 Task: Check the sale-to-list ratio of common area in the last 5 years.
Action: Mouse moved to (1085, 235)
Screenshot: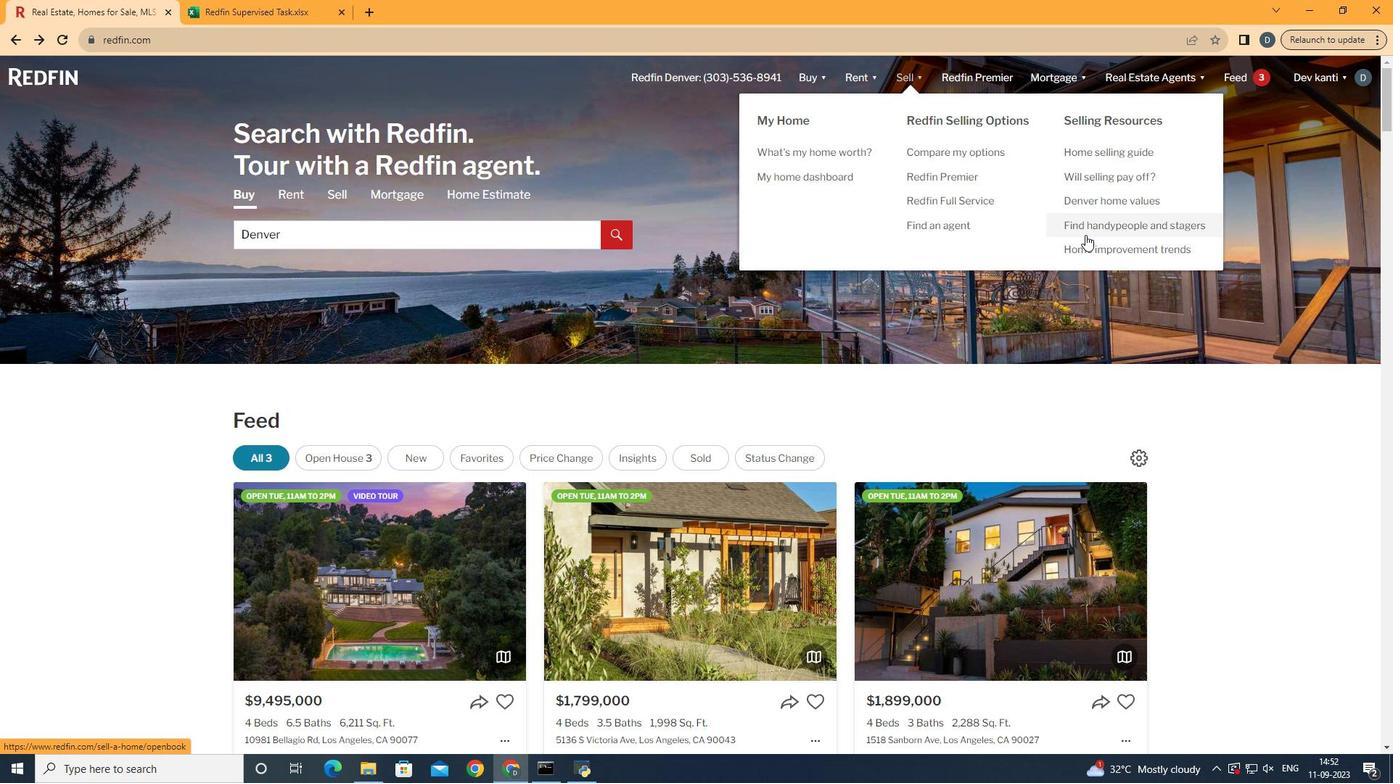 
Action: Mouse pressed left at (1085, 235)
Screenshot: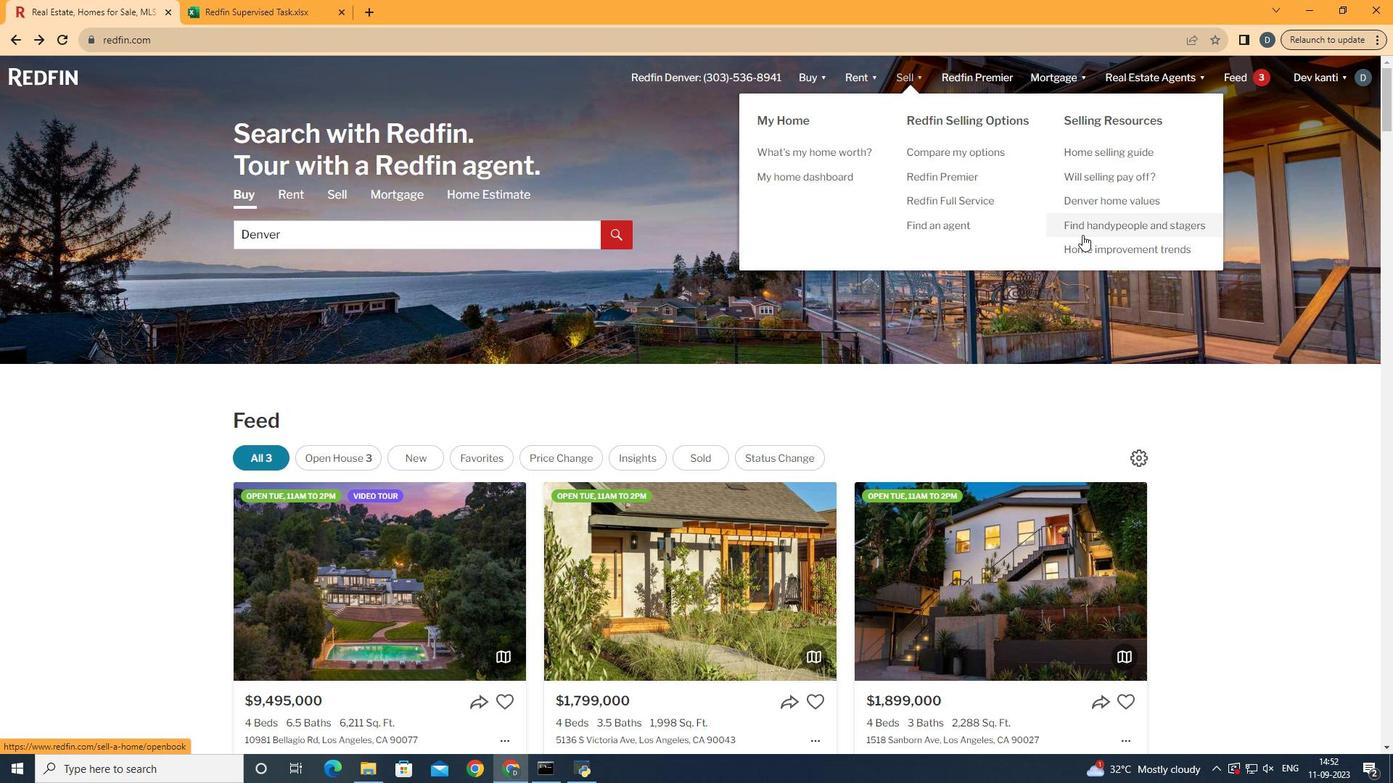 
Action: Mouse moved to (1095, 250)
Screenshot: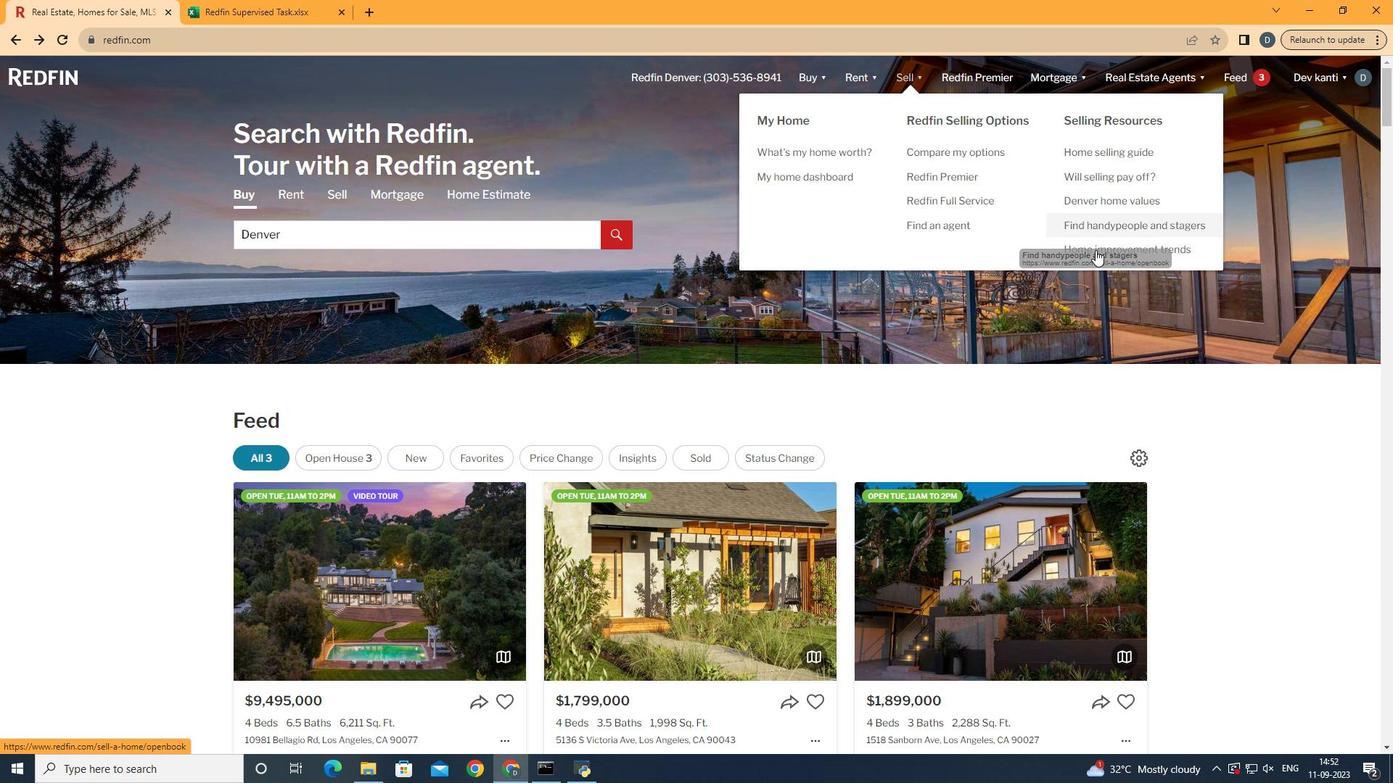
Action: Mouse pressed left at (1095, 250)
Screenshot: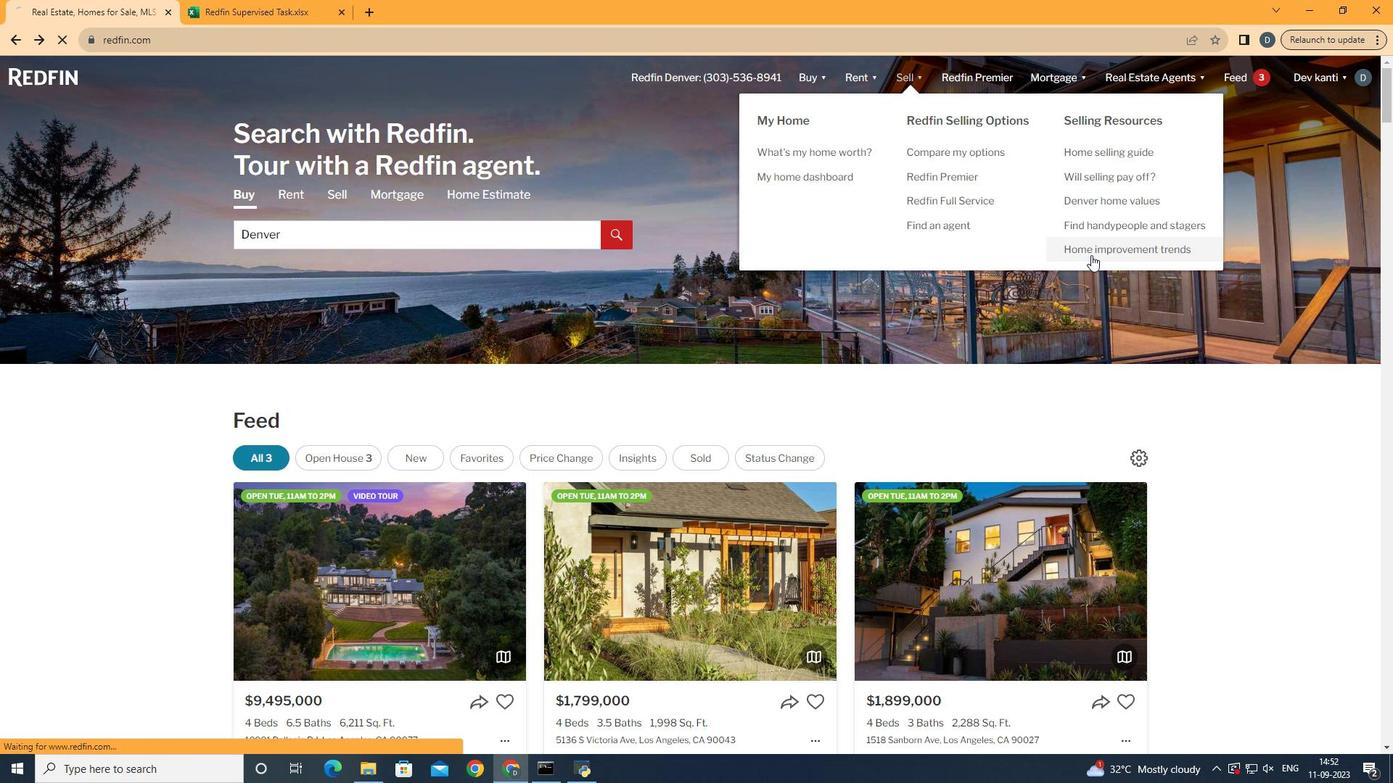 
Action: Mouse moved to (372, 284)
Screenshot: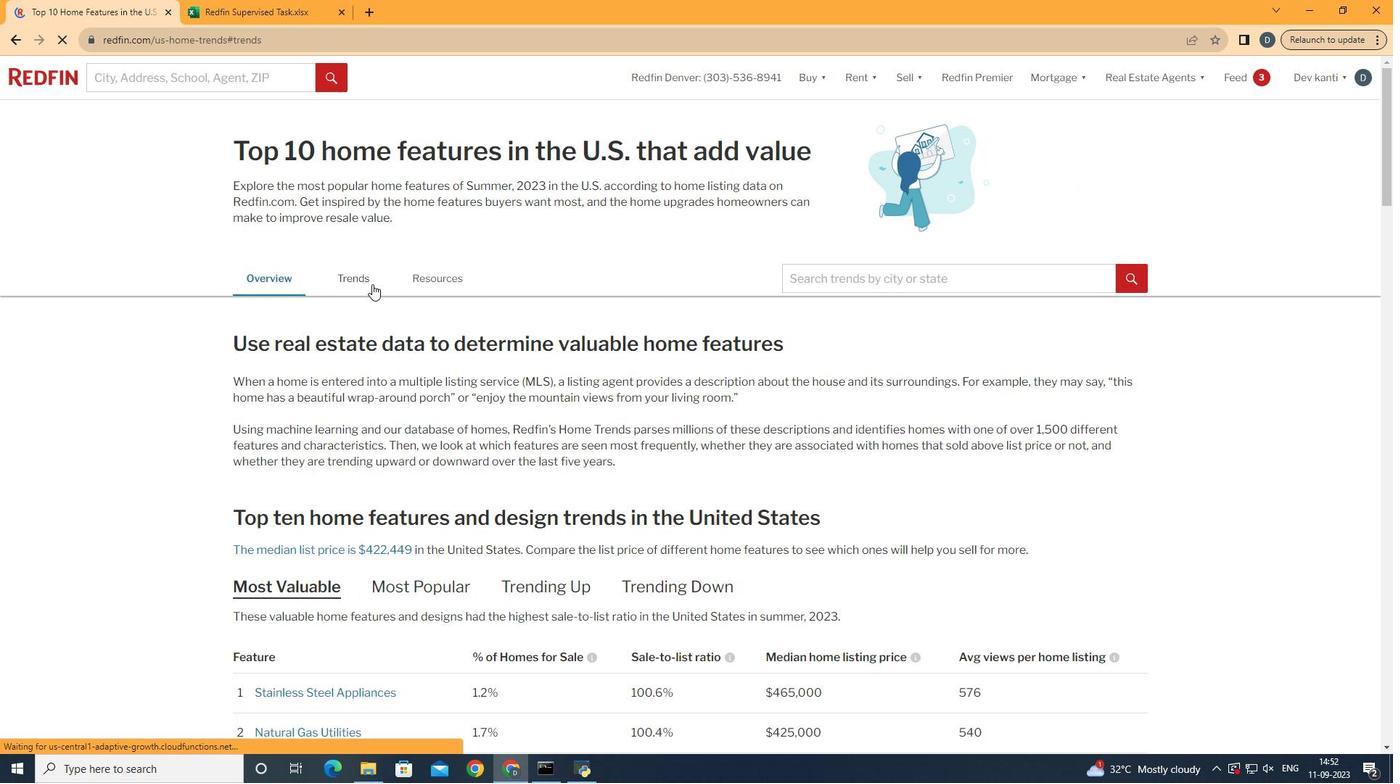 
Action: Mouse pressed left at (372, 284)
Screenshot: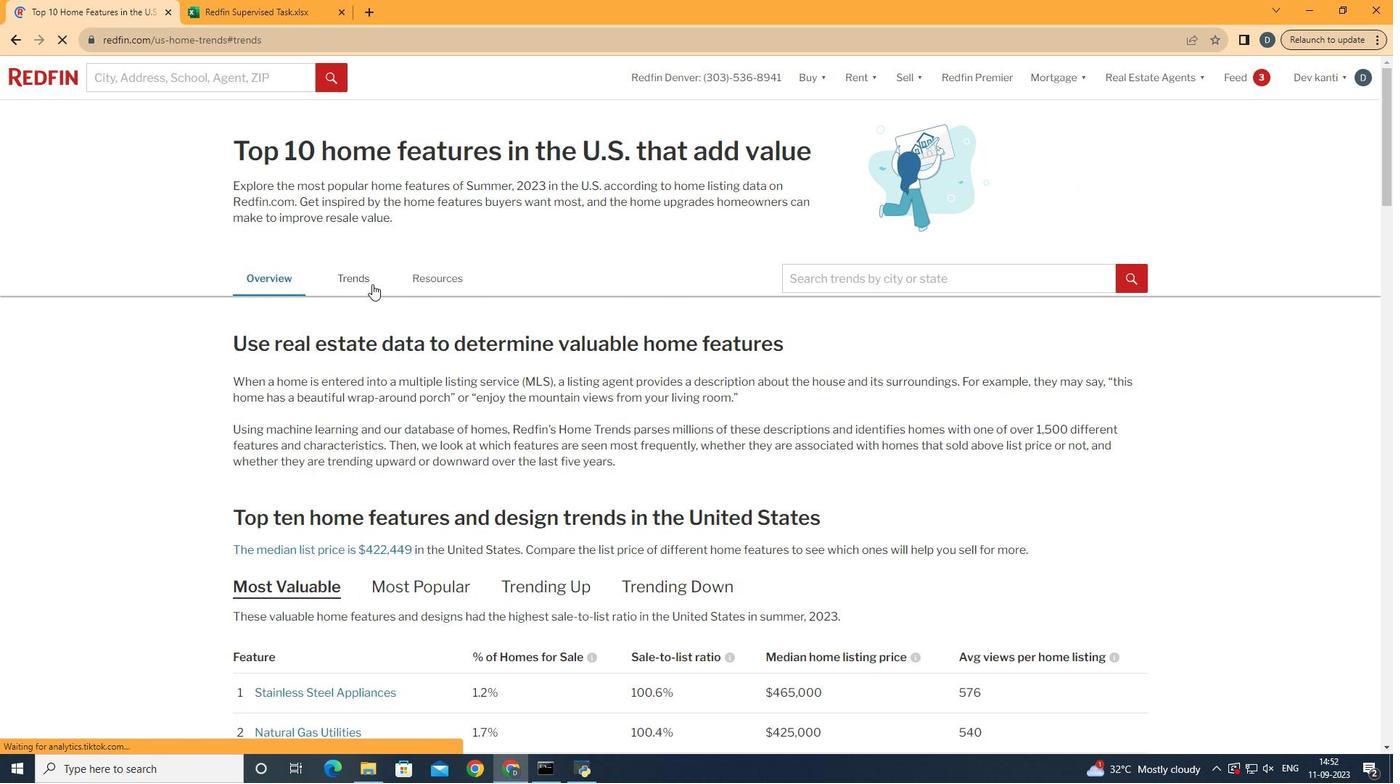 
Action: Mouse moved to (608, 388)
Screenshot: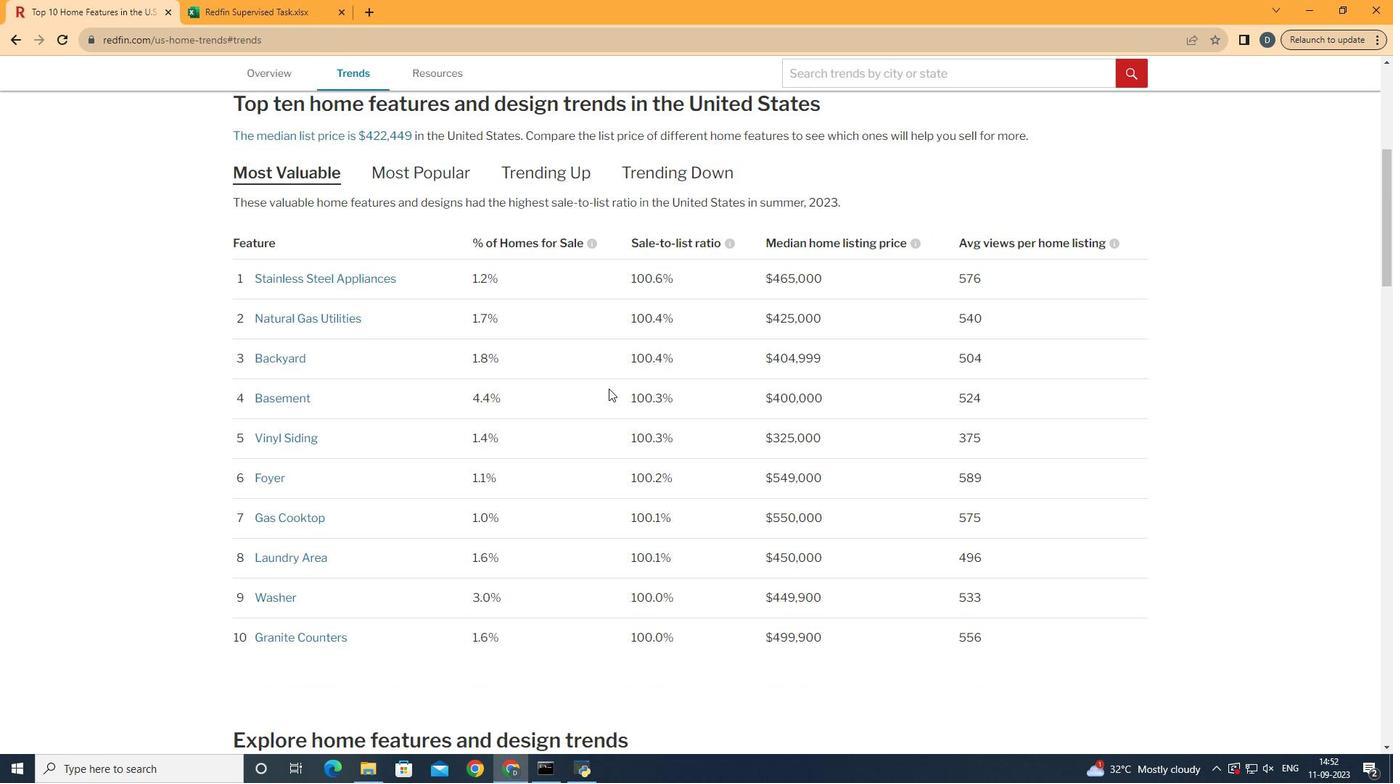 
Action: Mouse scrolled (608, 388) with delta (0, 0)
Screenshot: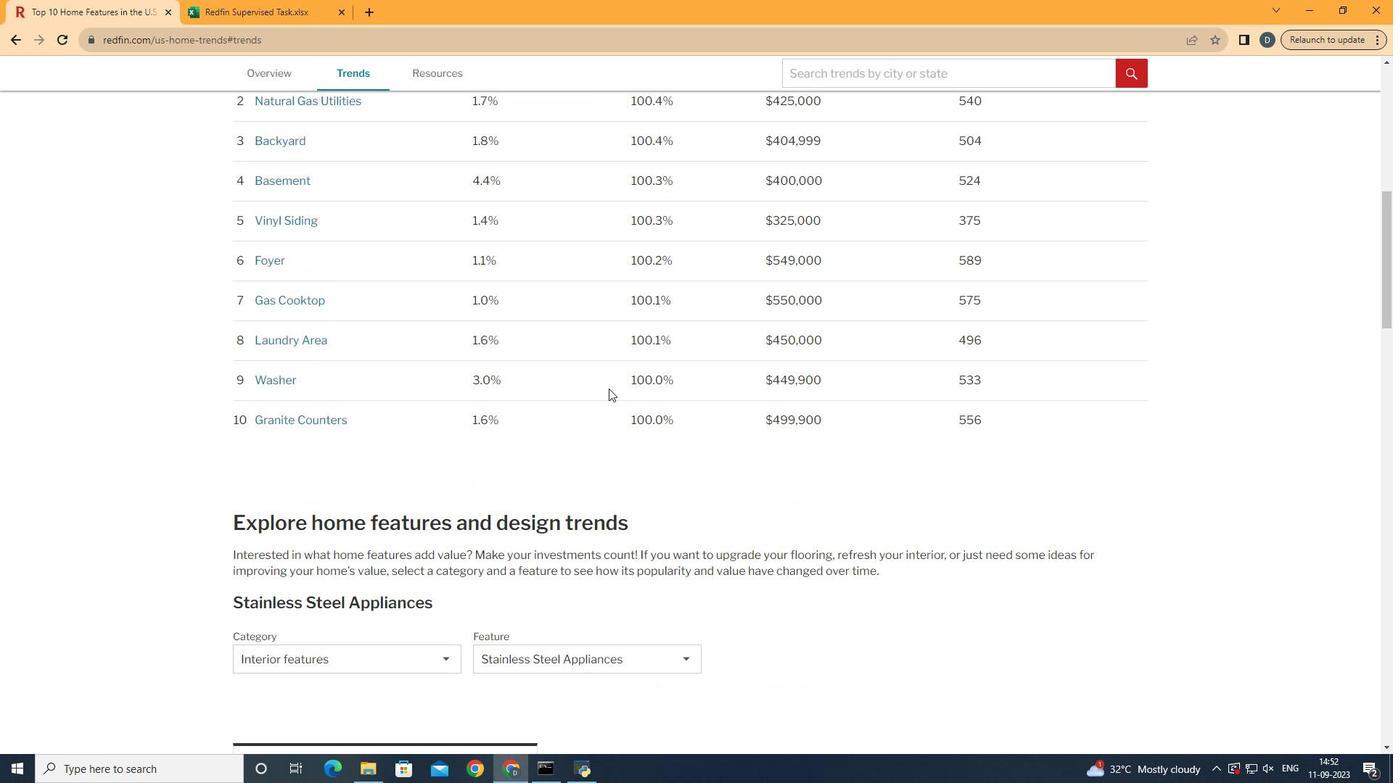 
Action: Mouse scrolled (608, 388) with delta (0, 0)
Screenshot: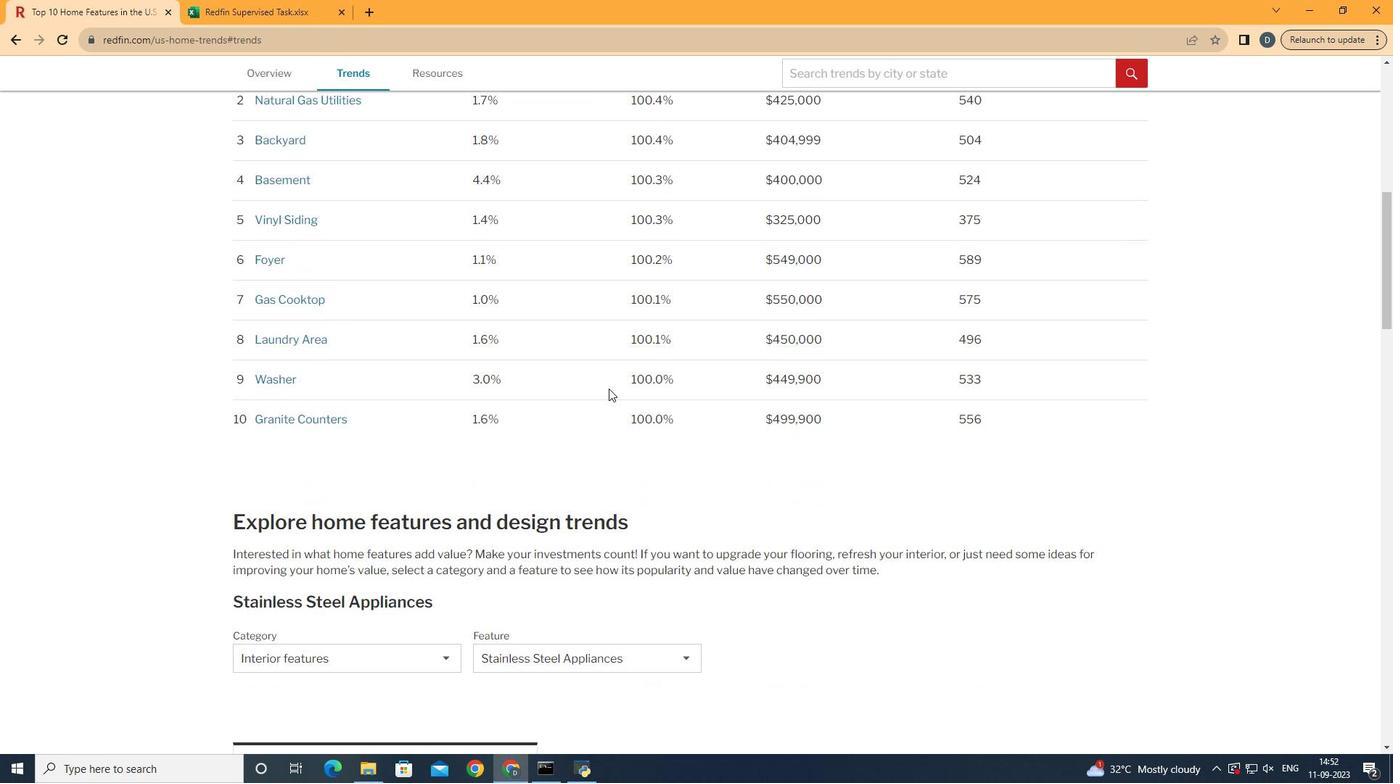 
Action: Mouse scrolled (608, 388) with delta (0, 0)
Screenshot: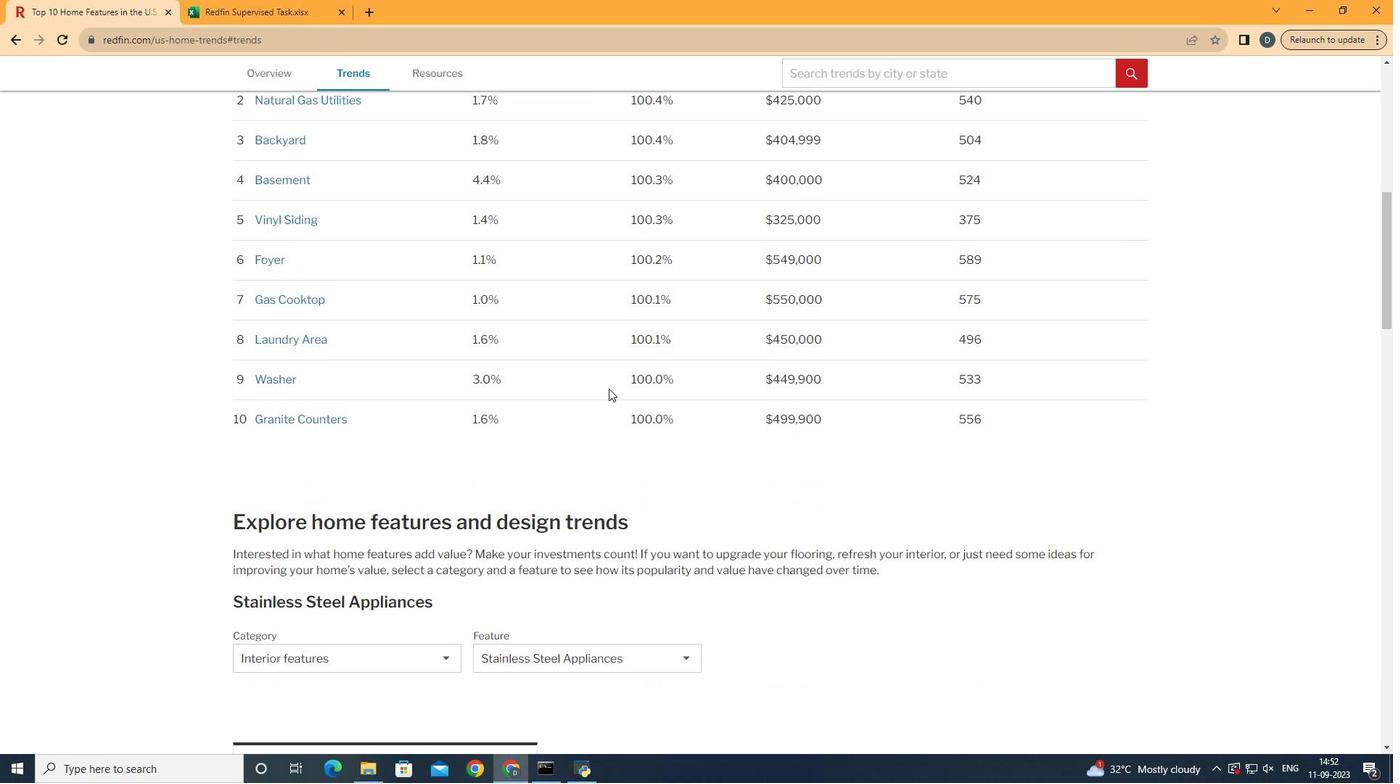 
Action: Mouse scrolled (608, 388) with delta (0, 0)
Screenshot: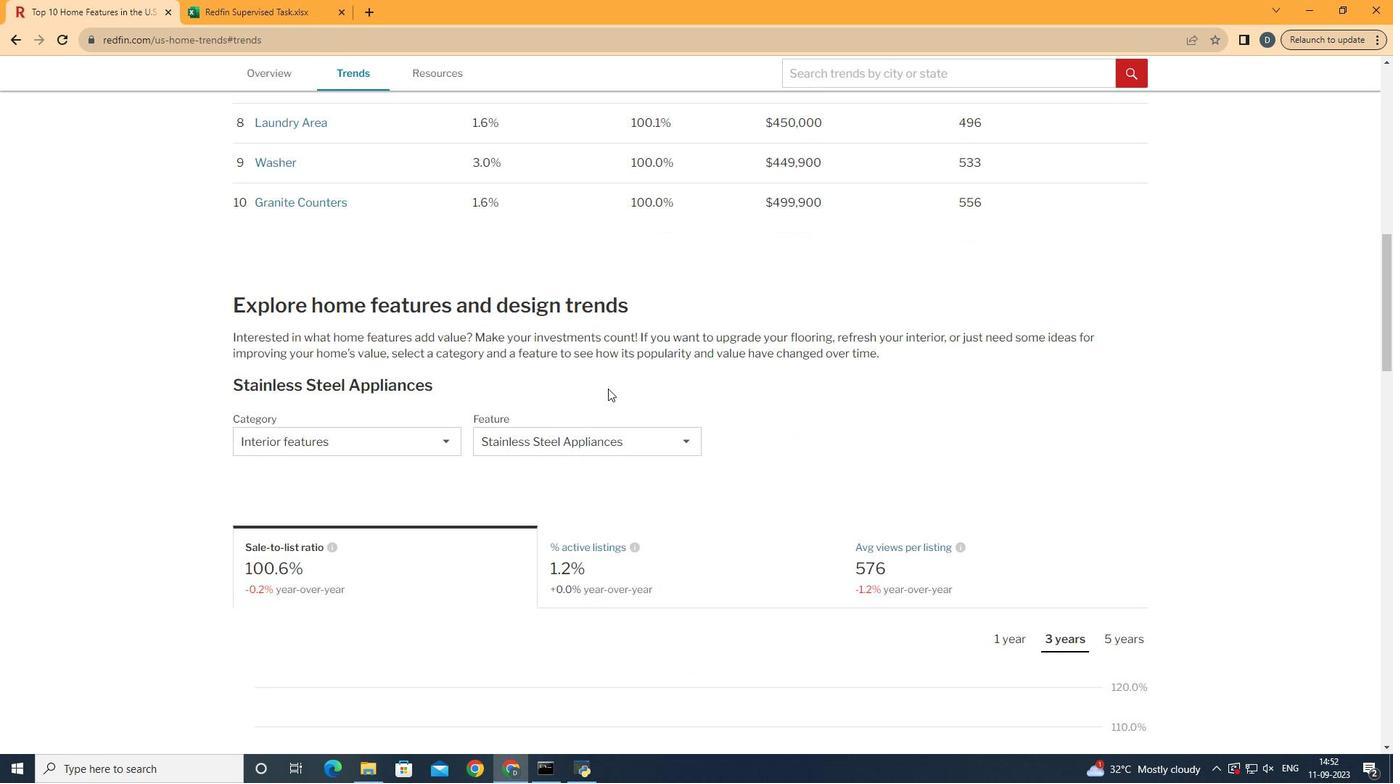 
Action: Mouse scrolled (608, 388) with delta (0, 0)
Screenshot: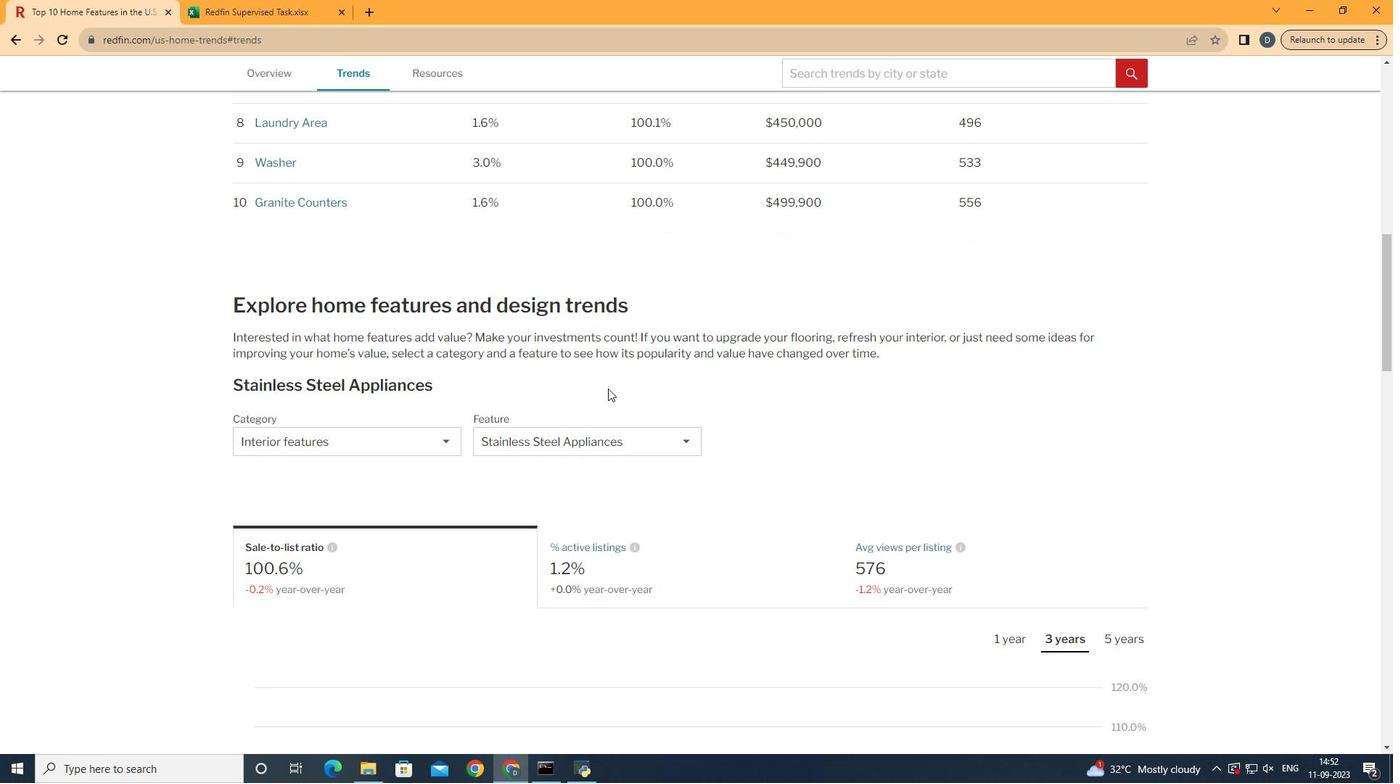 
Action: Mouse scrolled (608, 388) with delta (0, 0)
Screenshot: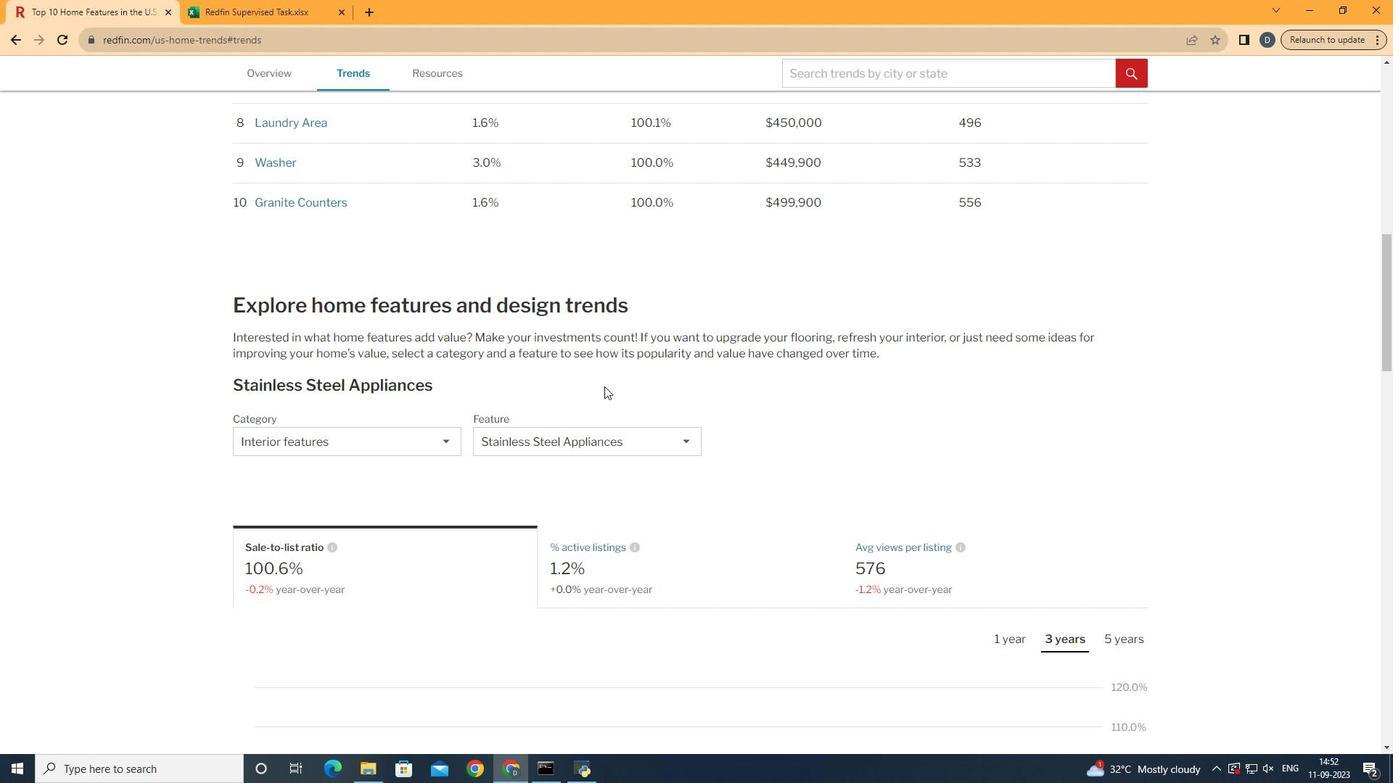 
Action: Mouse moved to (604, 386)
Screenshot: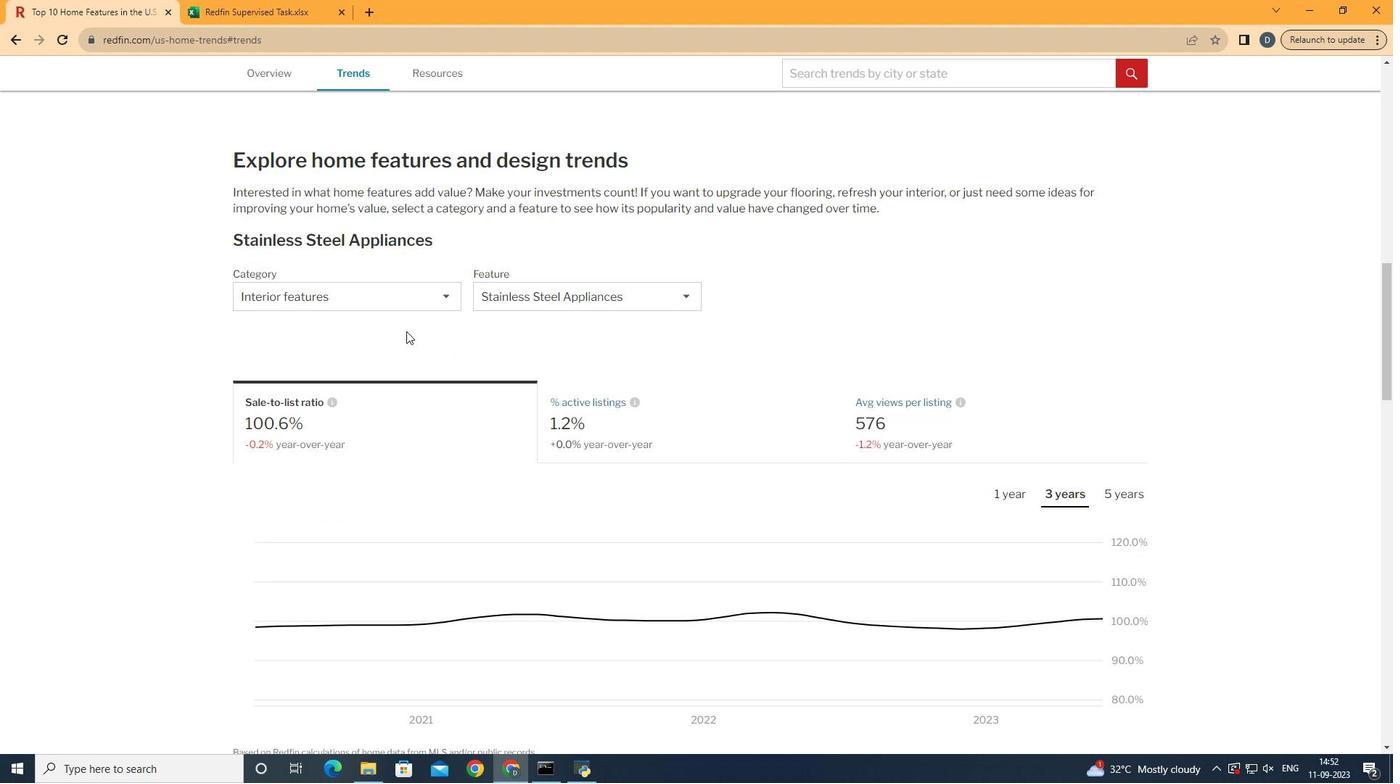 
Action: Mouse scrolled (604, 386) with delta (0, 0)
Screenshot: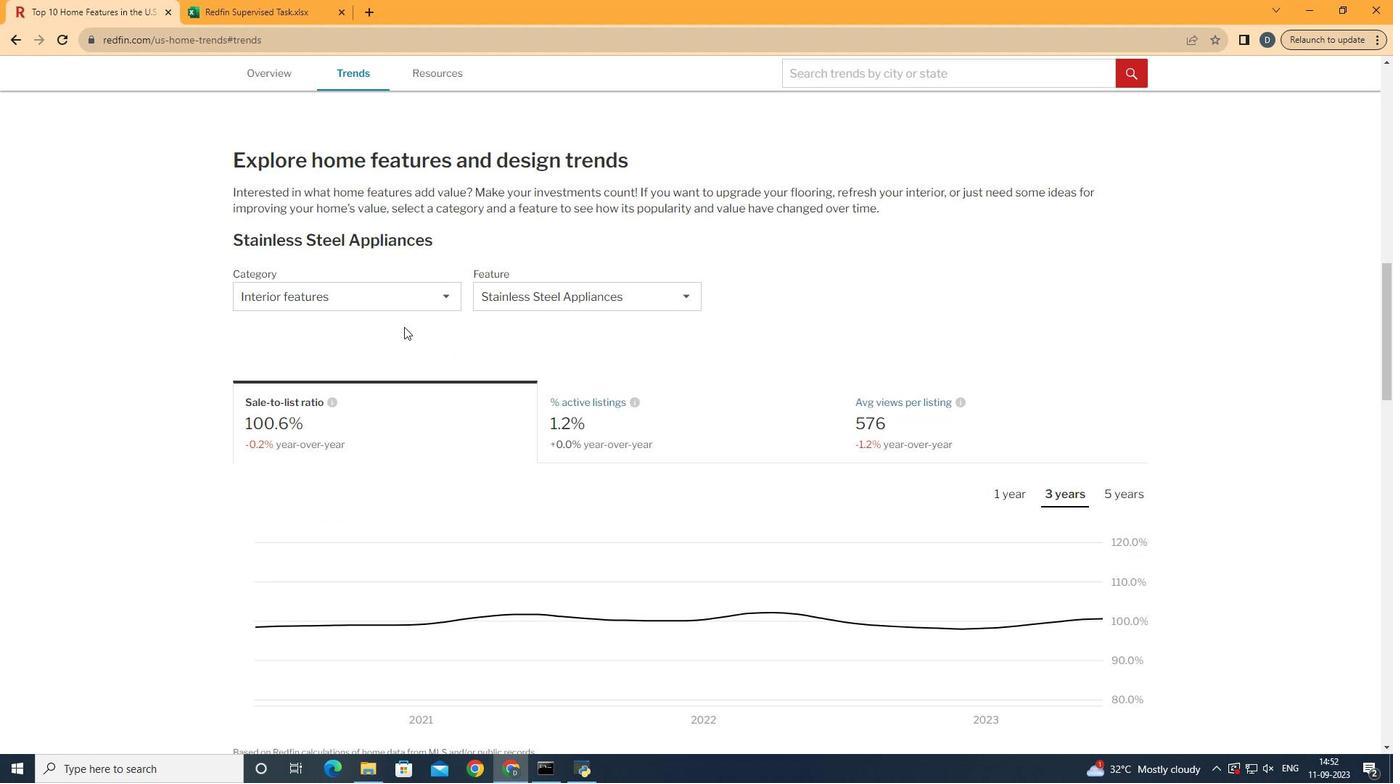 
Action: Mouse moved to (603, 385)
Screenshot: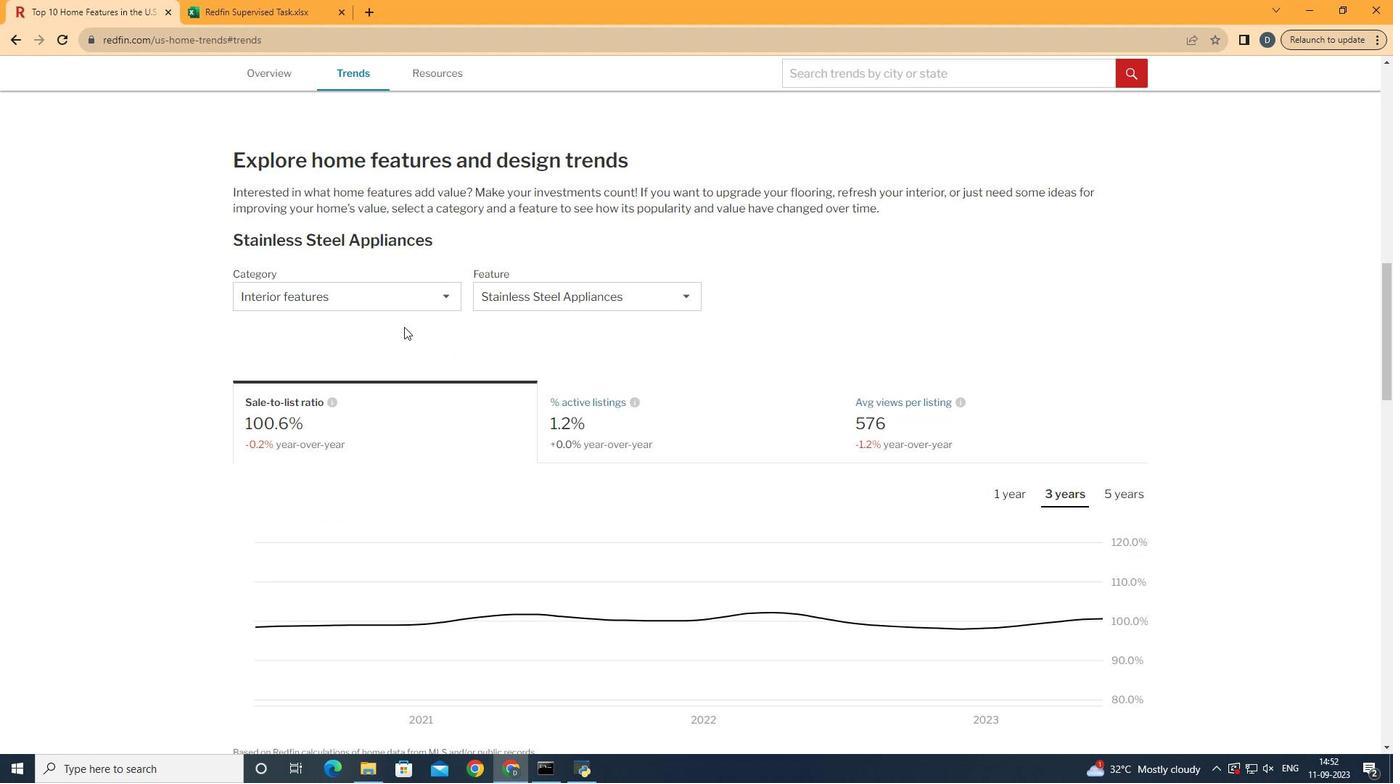 
Action: Mouse scrolled (603, 384) with delta (0, 0)
Screenshot: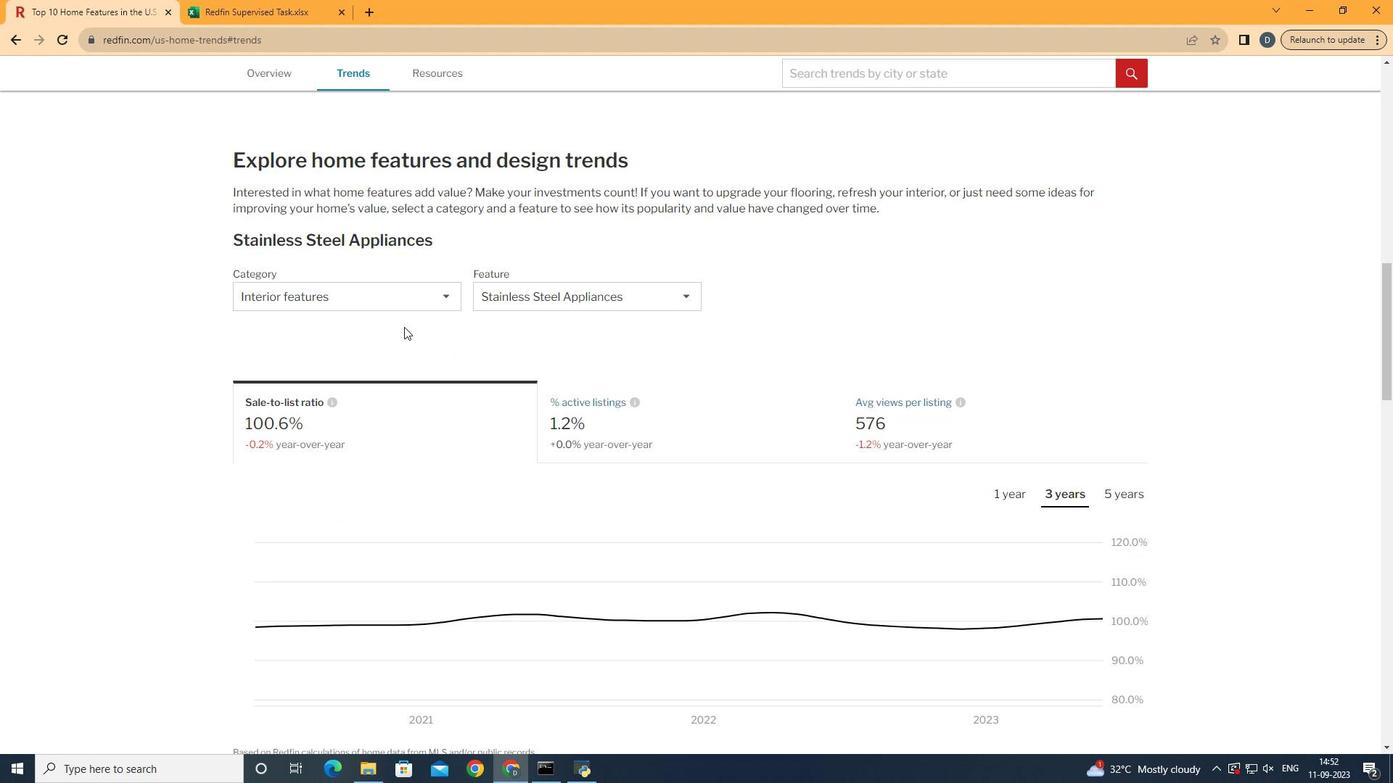 
Action: Mouse moved to (428, 297)
Screenshot: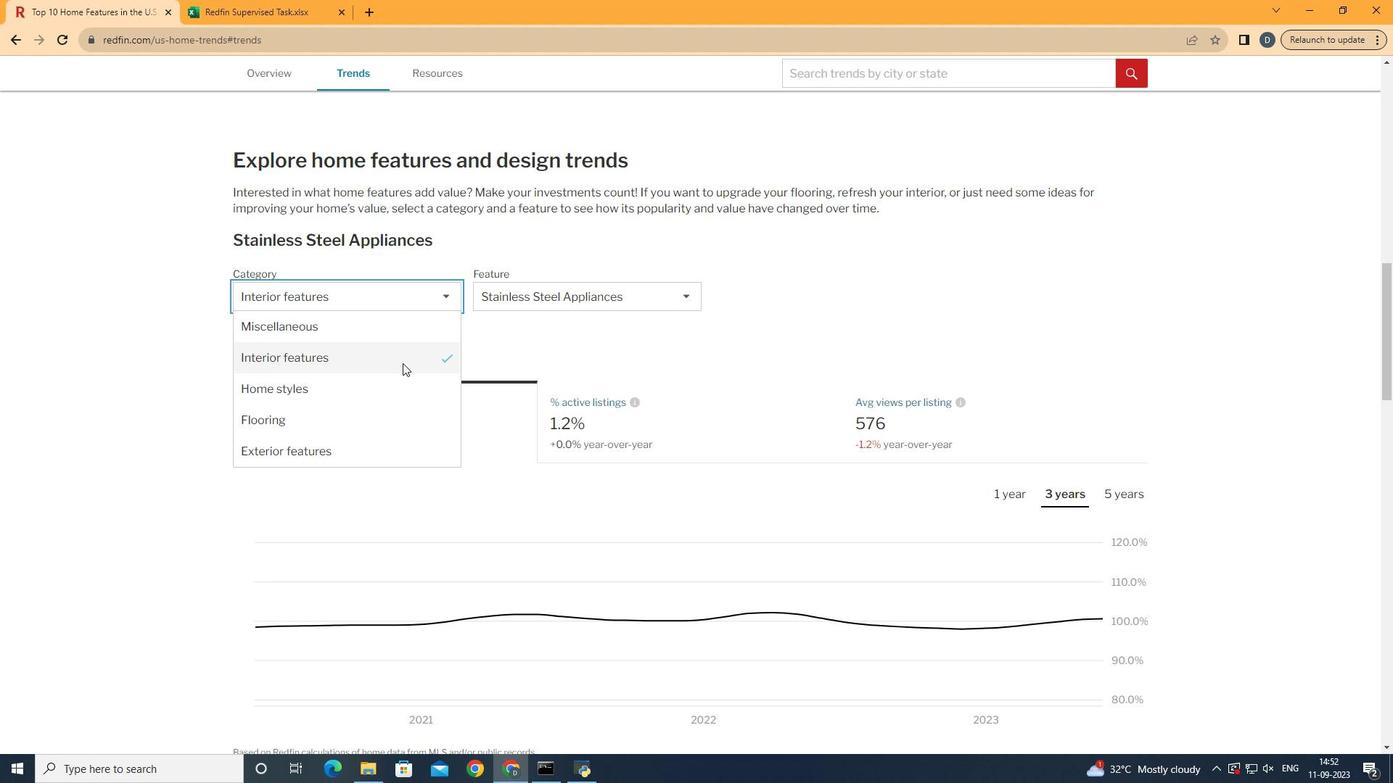 
Action: Mouse pressed left at (428, 297)
Screenshot: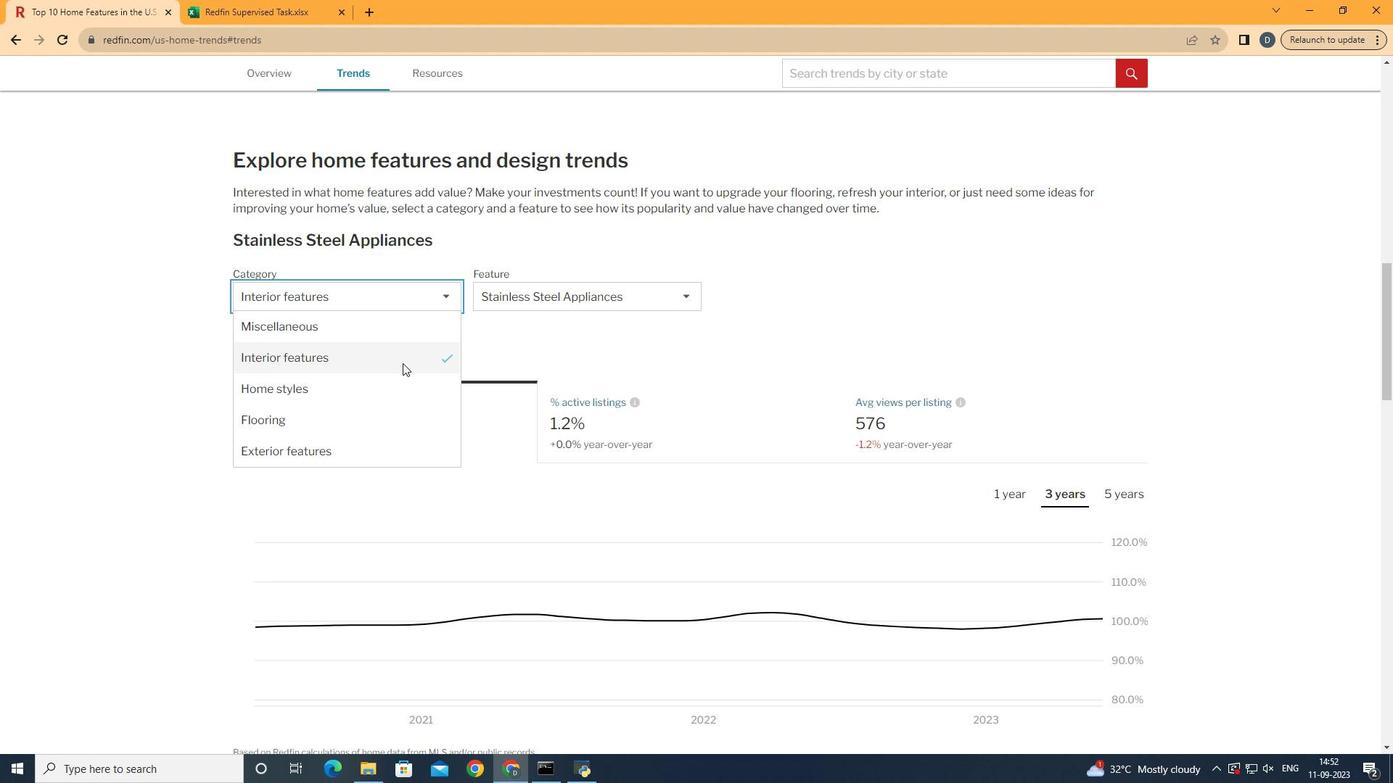 
Action: Mouse moved to (402, 363)
Screenshot: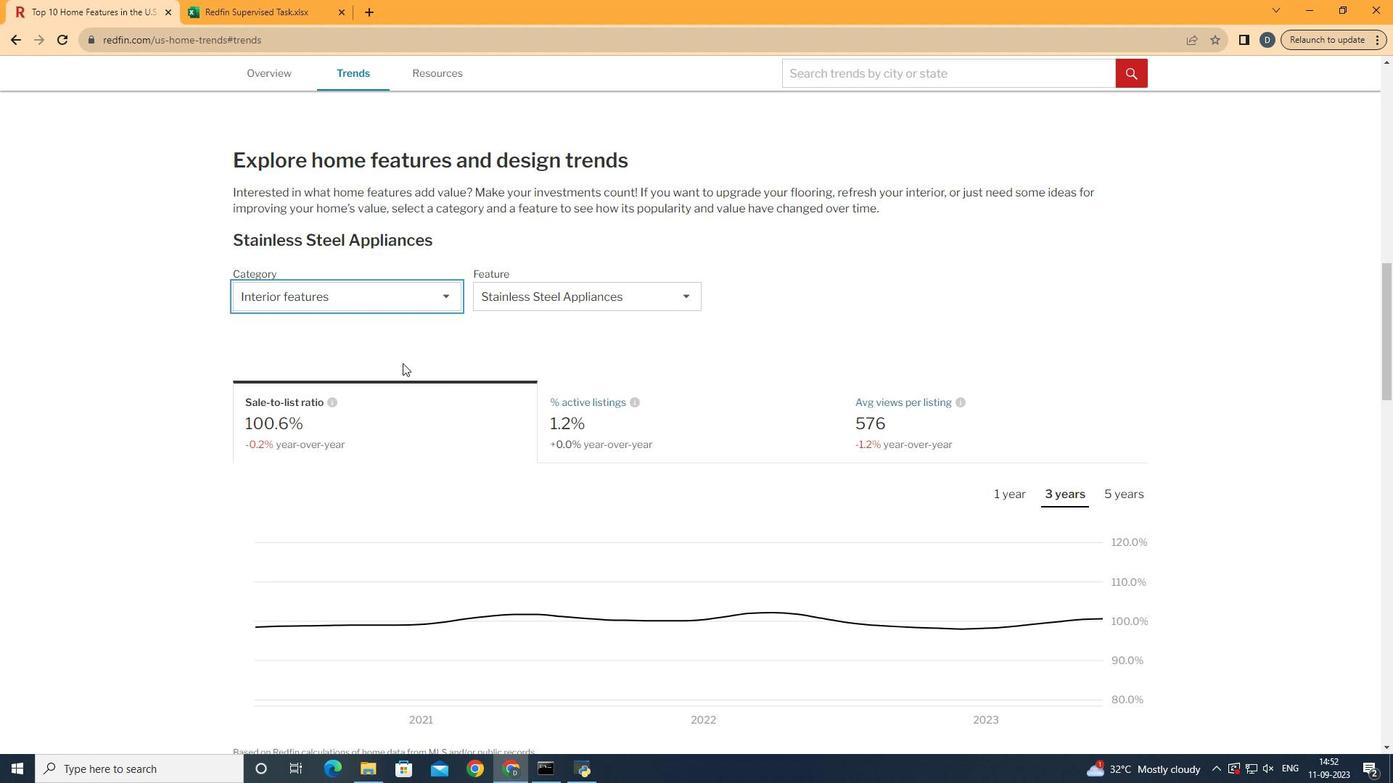 
Action: Mouse pressed left at (402, 363)
Screenshot: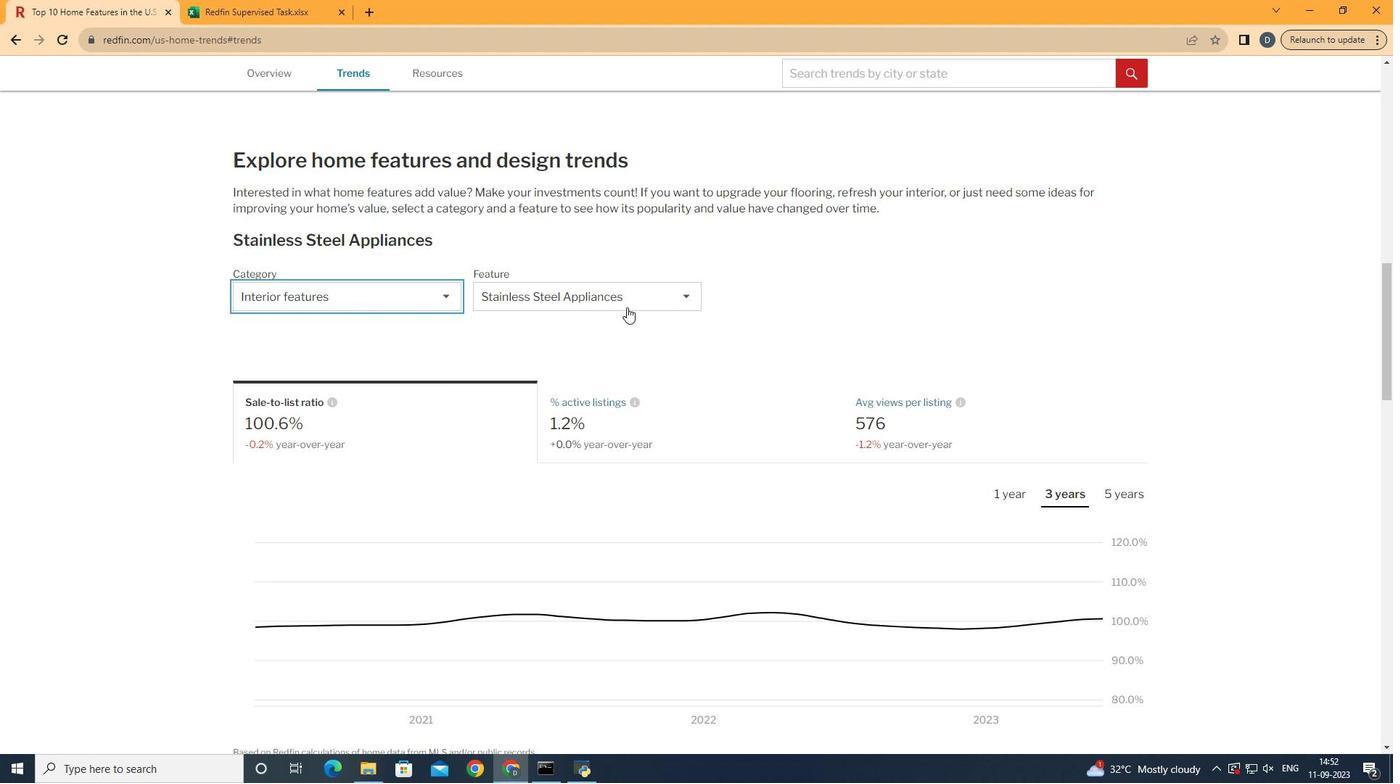 
Action: Mouse moved to (626, 307)
Screenshot: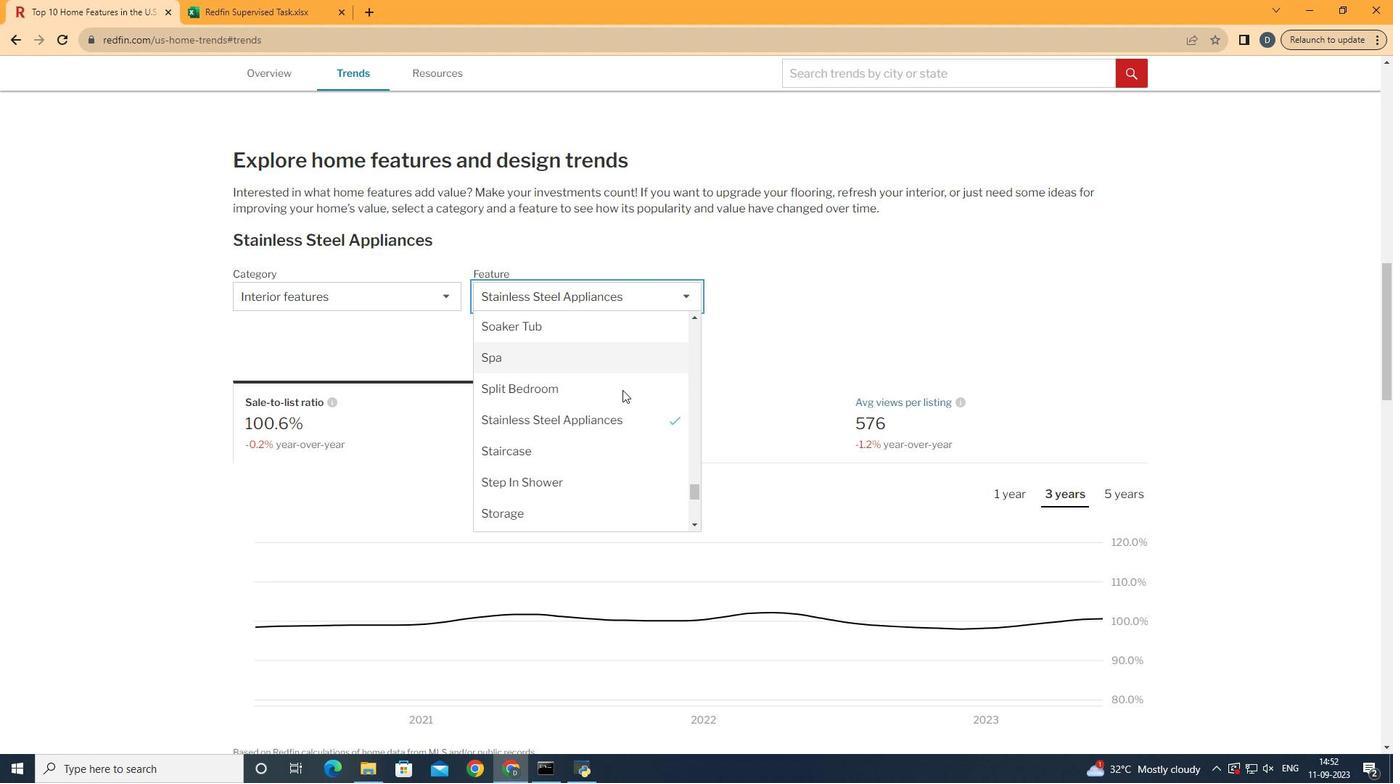 
Action: Mouse pressed left at (626, 307)
Screenshot: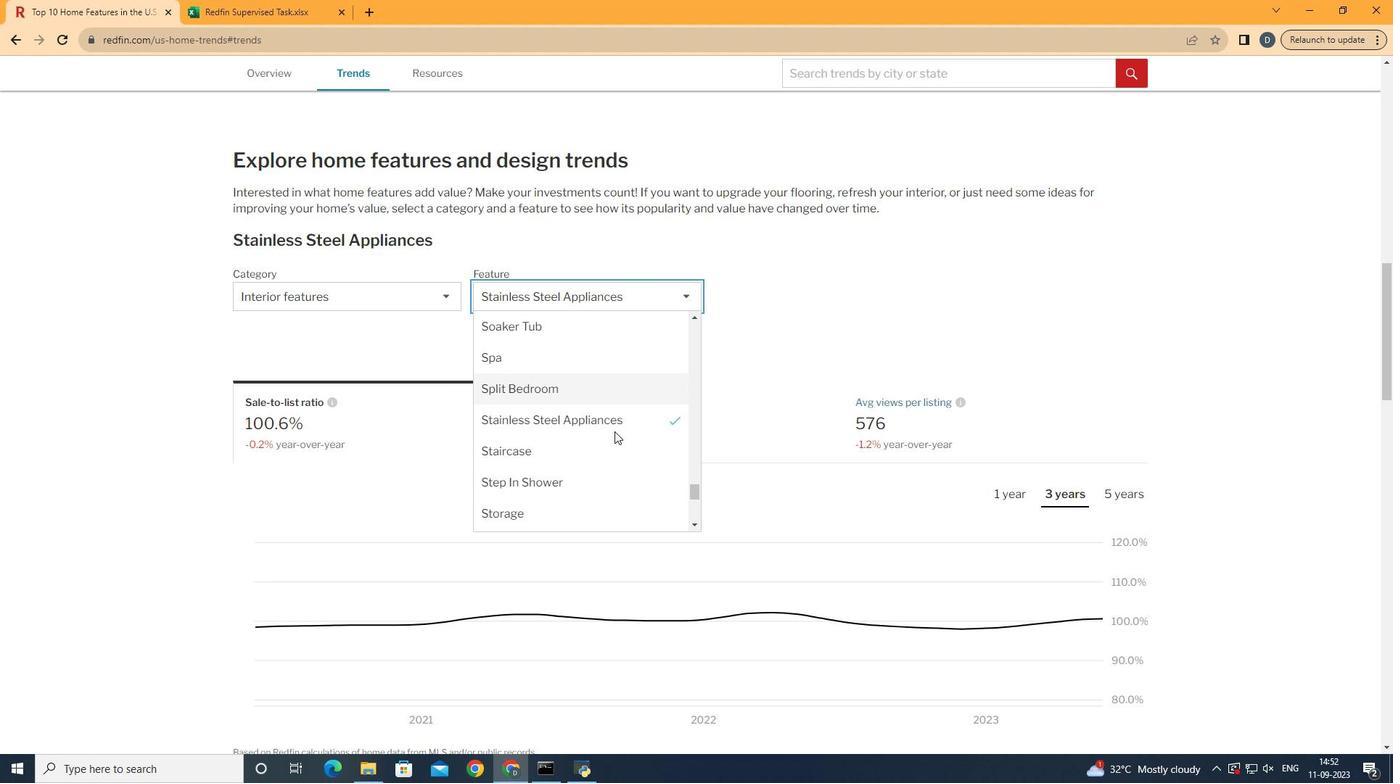
Action: Mouse moved to (613, 449)
Screenshot: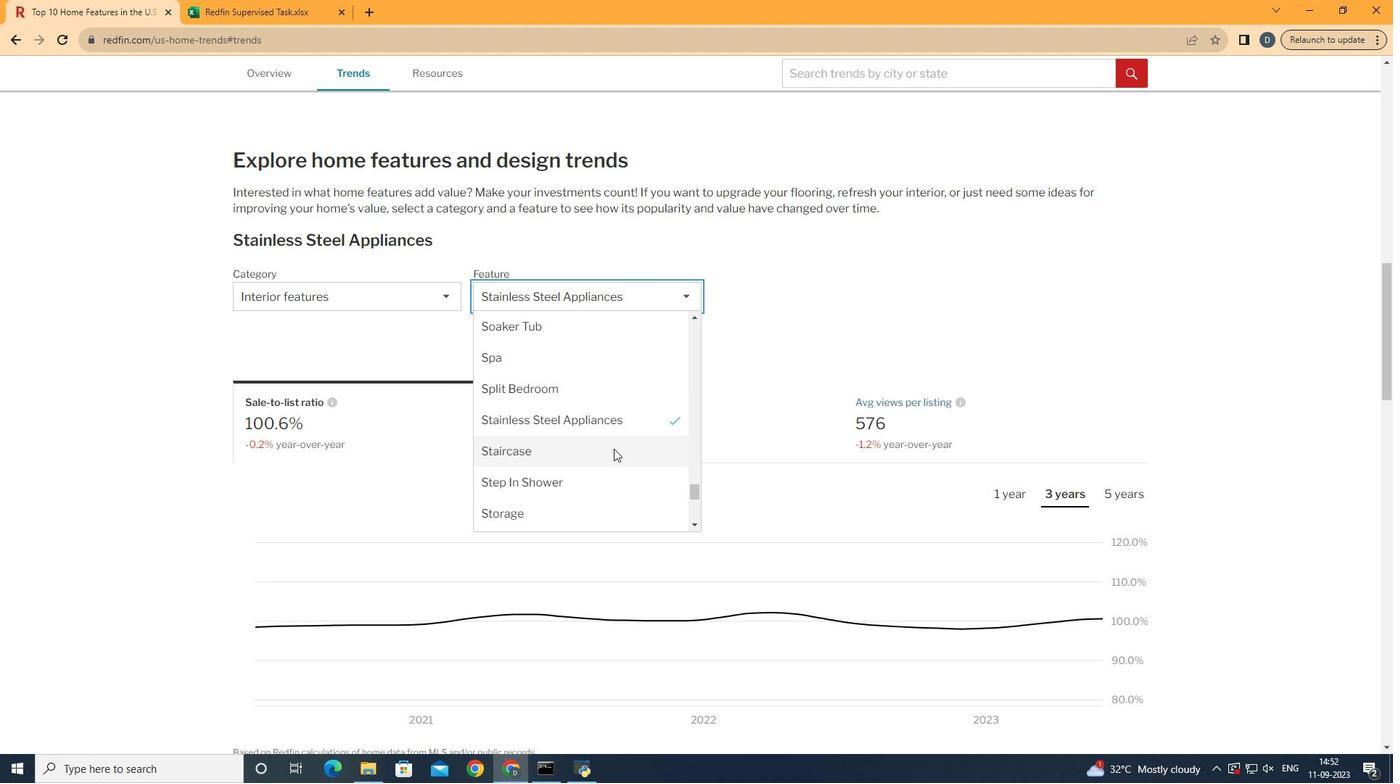 
Action: Mouse scrolled (613, 449) with delta (0, 0)
Screenshot: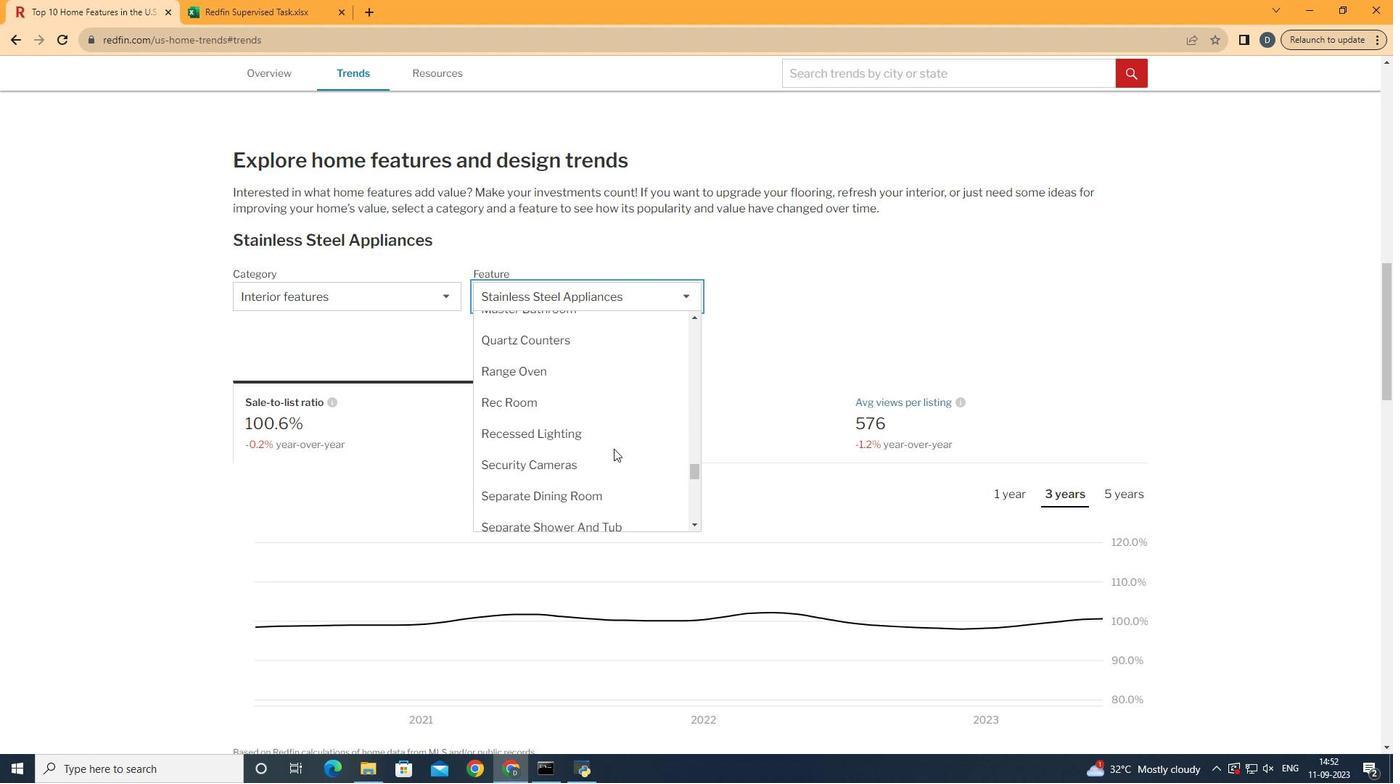 
Action: Mouse scrolled (613, 449) with delta (0, 0)
Screenshot: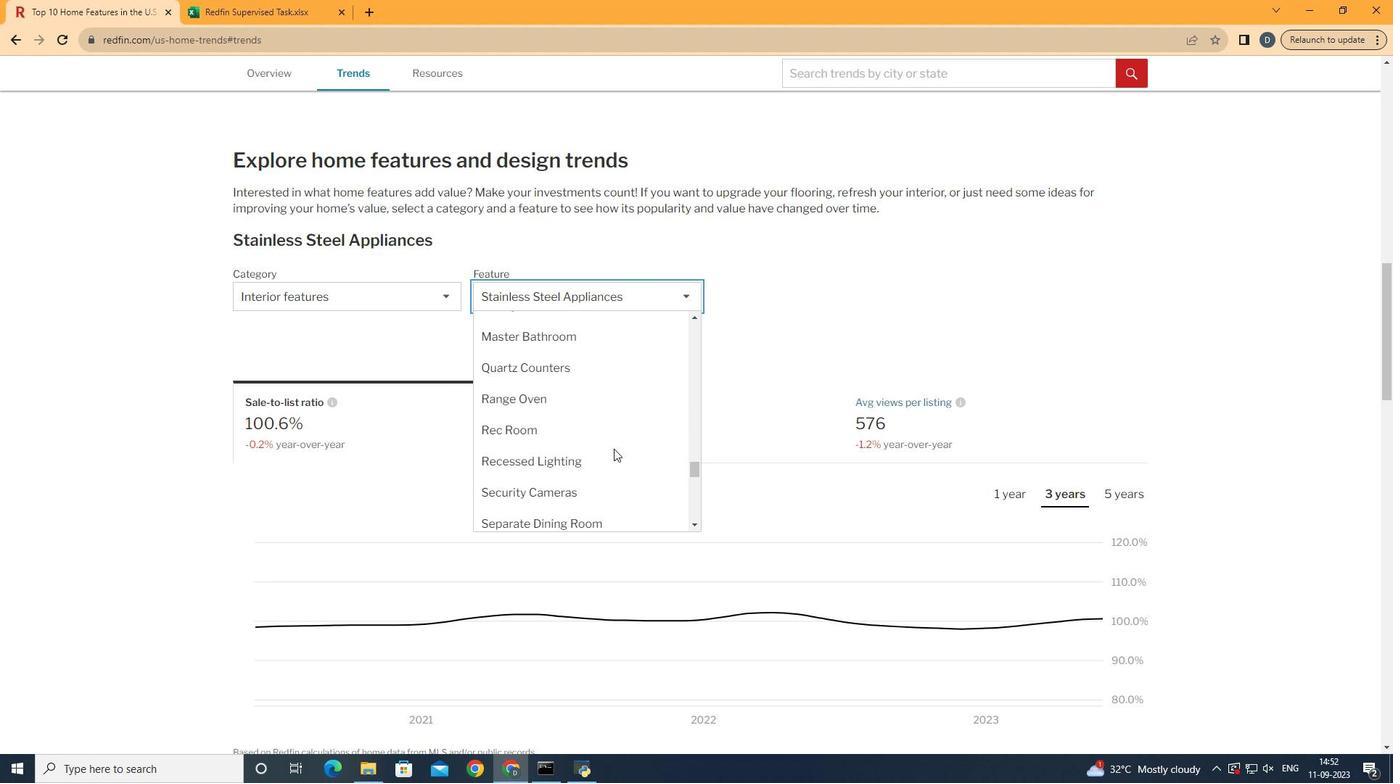 
Action: Mouse scrolled (613, 449) with delta (0, 0)
Screenshot: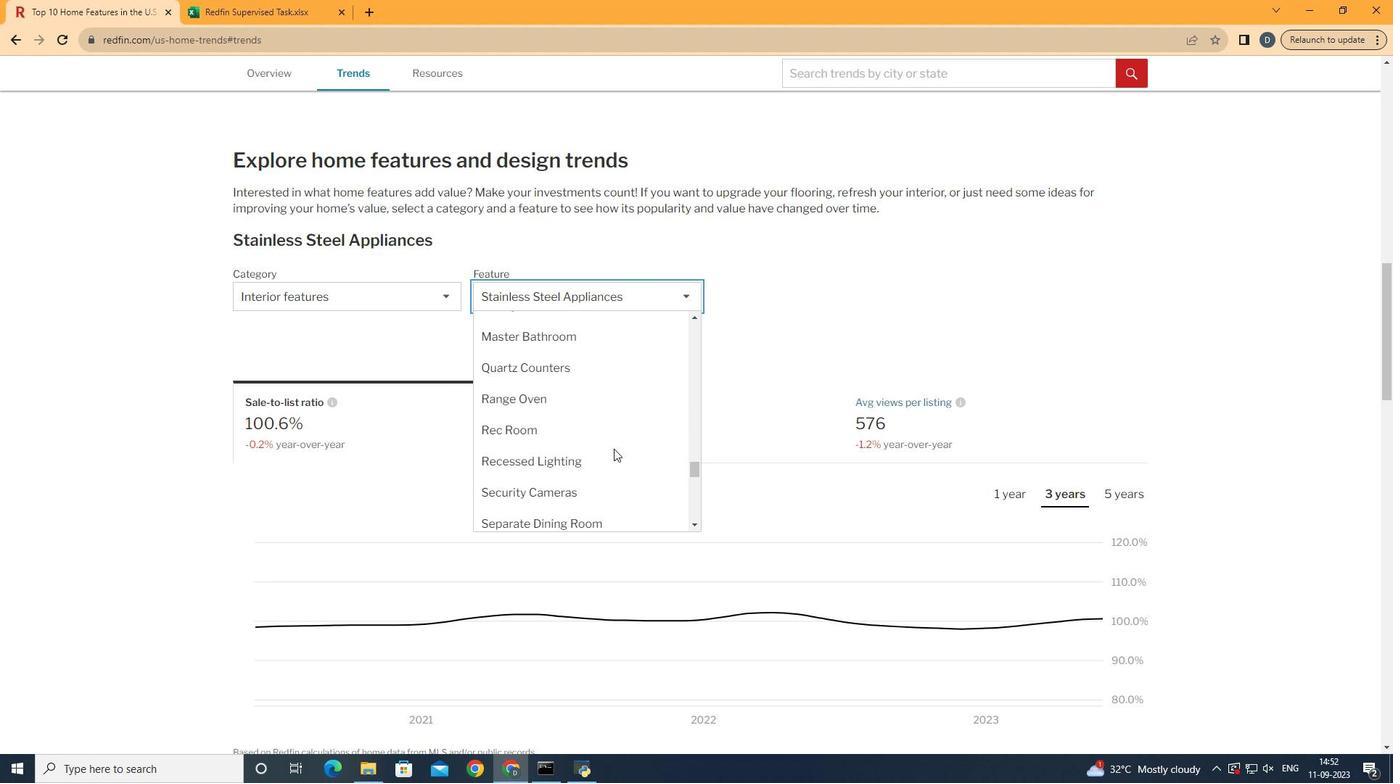 
Action: Mouse scrolled (613, 449) with delta (0, 0)
Screenshot: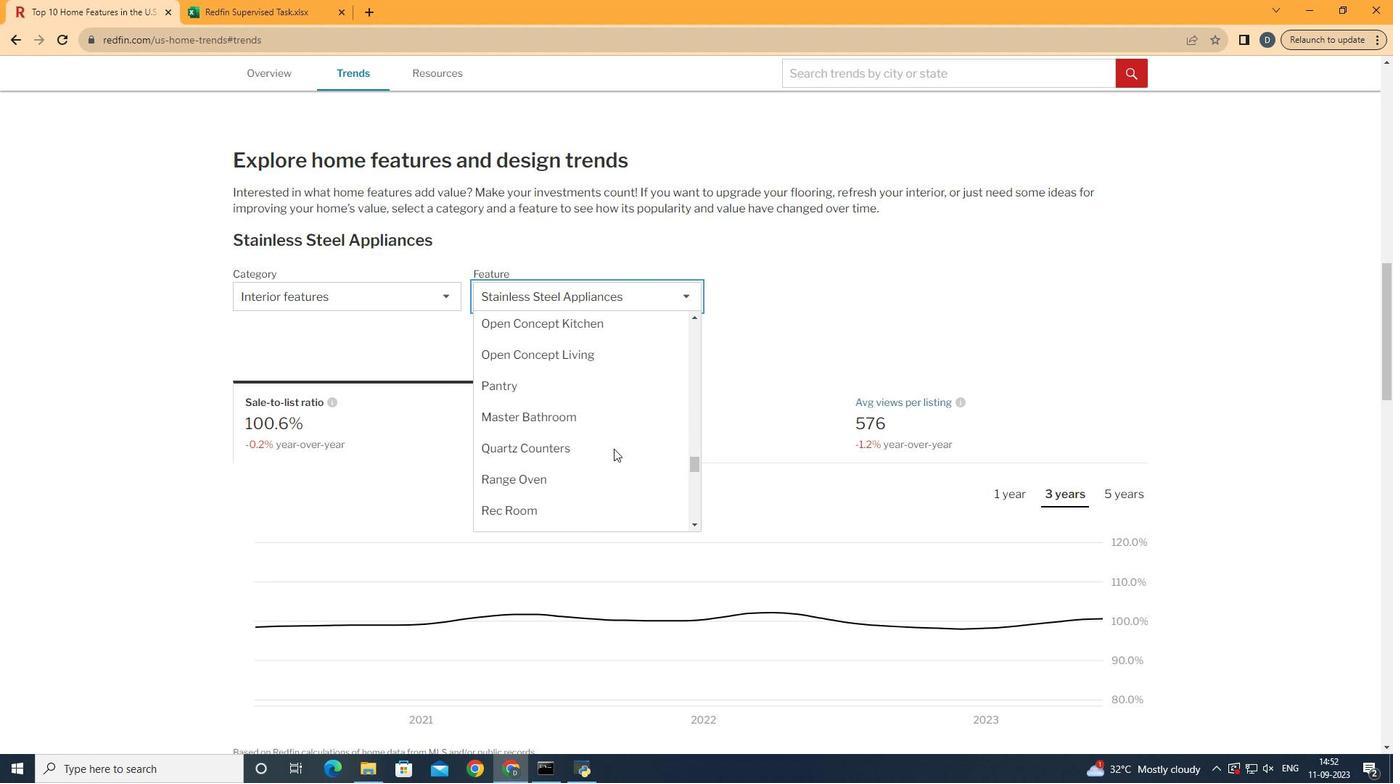 
Action: Mouse scrolled (613, 449) with delta (0, 0)
Screenshot: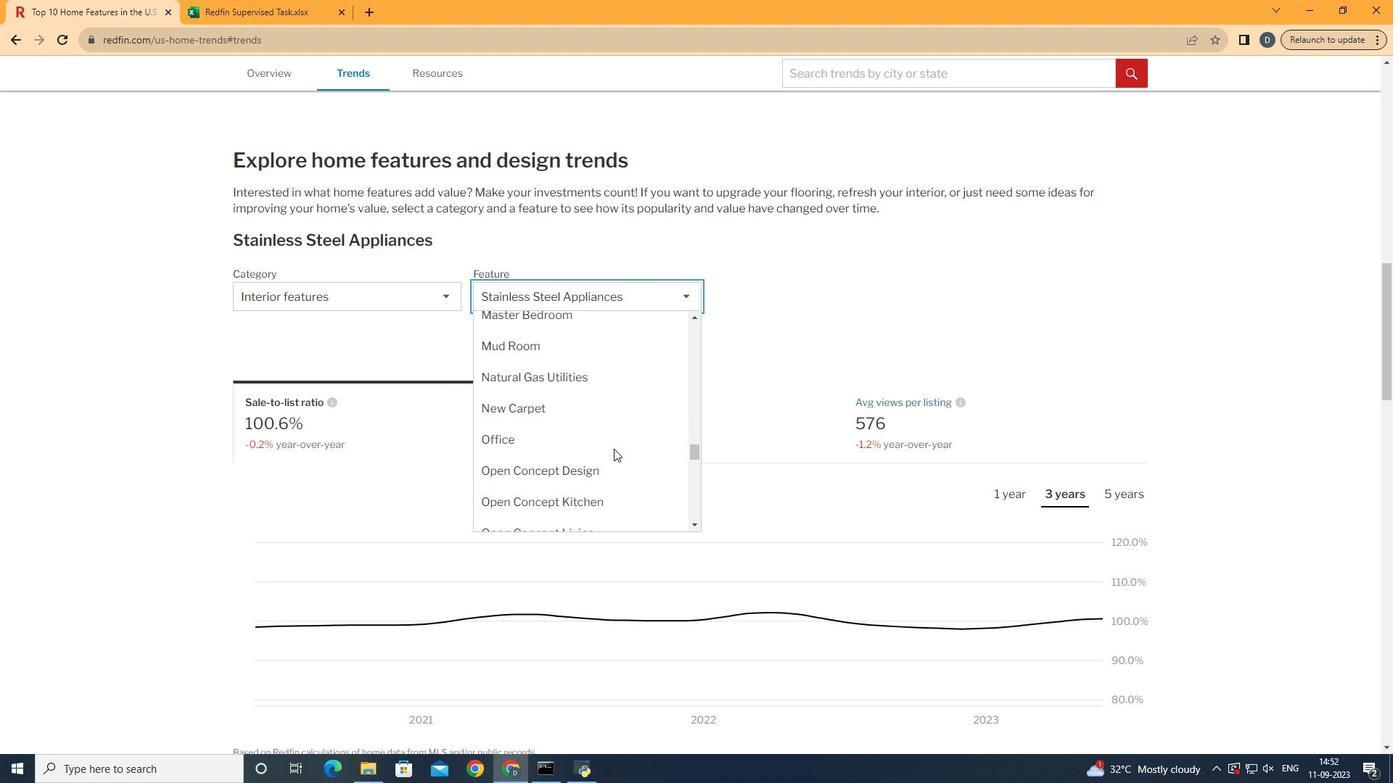 
Action: Mouse scrolled (613, 449) with delta (0, 0)
Screenshot: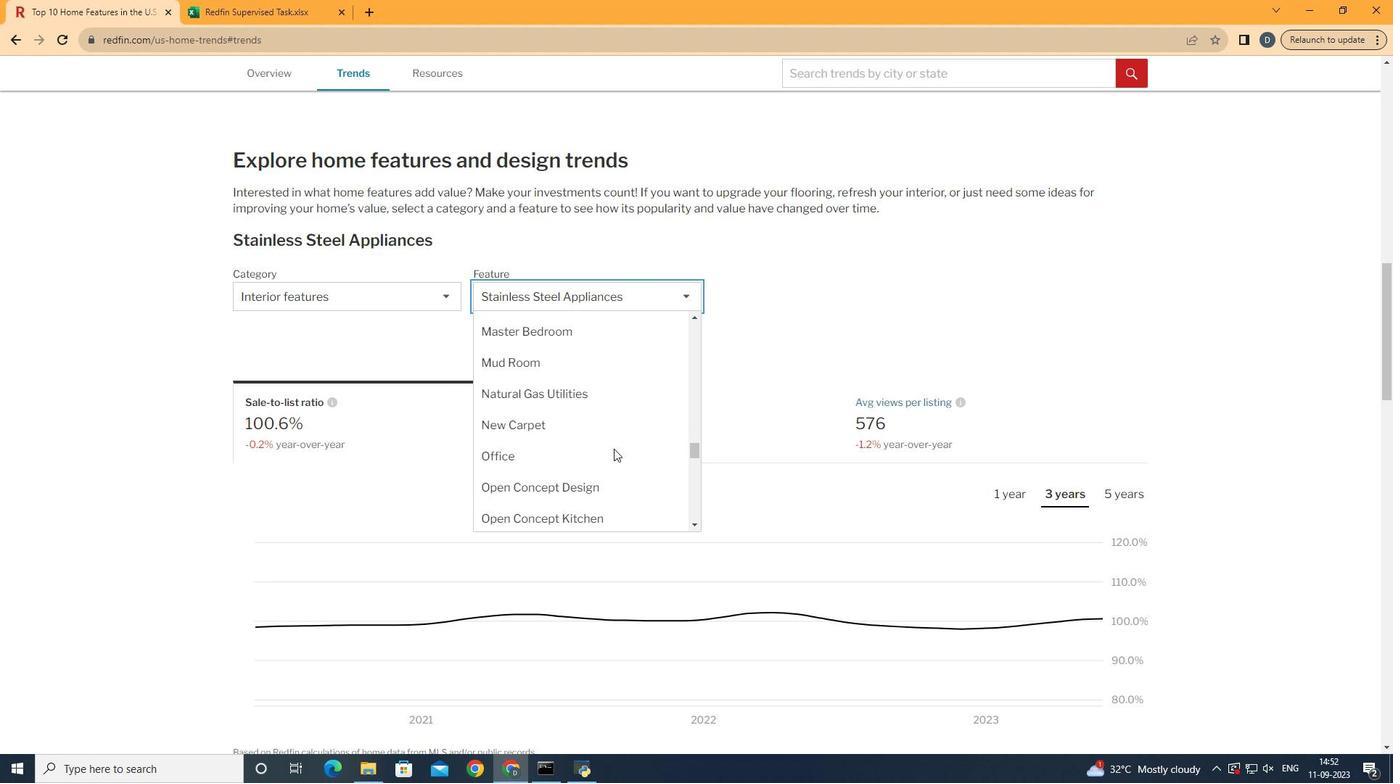 
Action: Mouse scrolled (613, 449) with delta (0, 0)
Screenshot: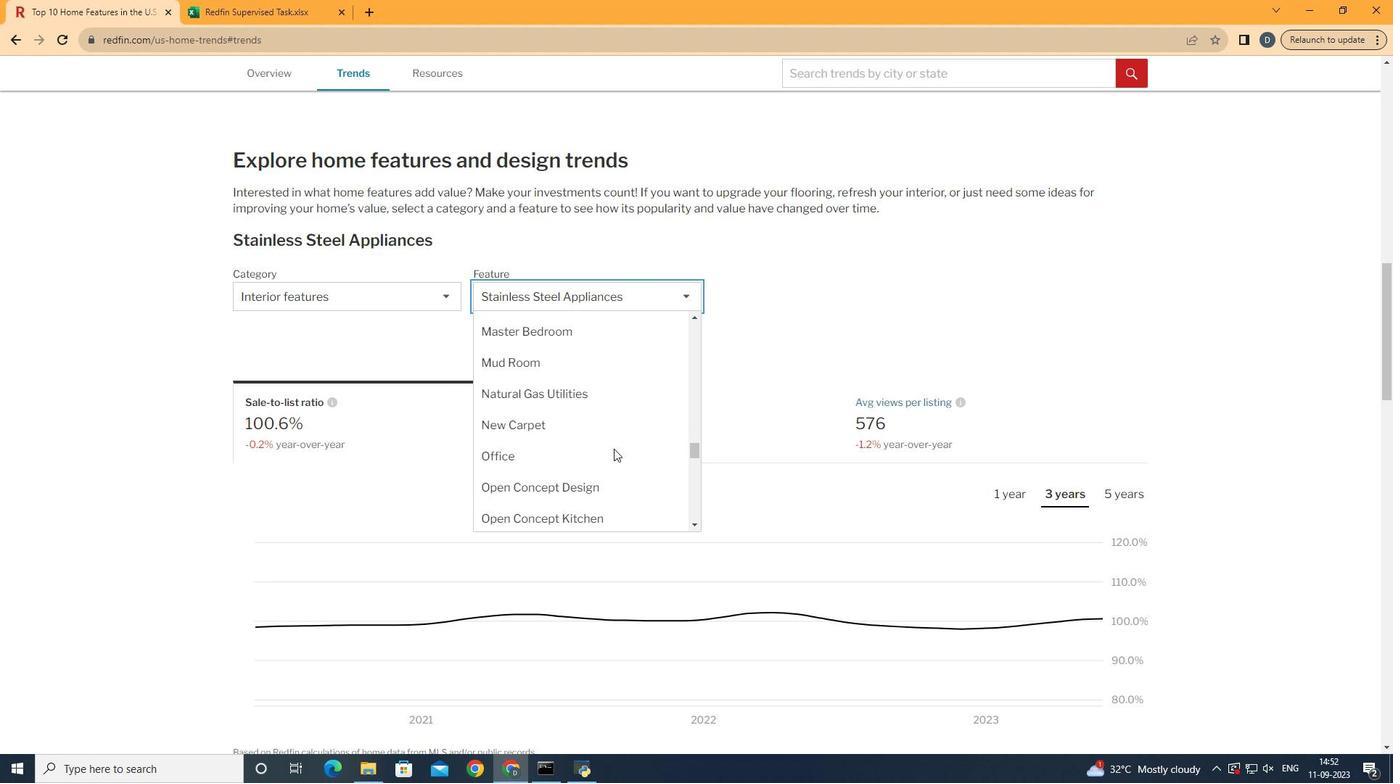 
Action: Mouse scrolled (613, 449) with delta (0, 0)
Screenshot: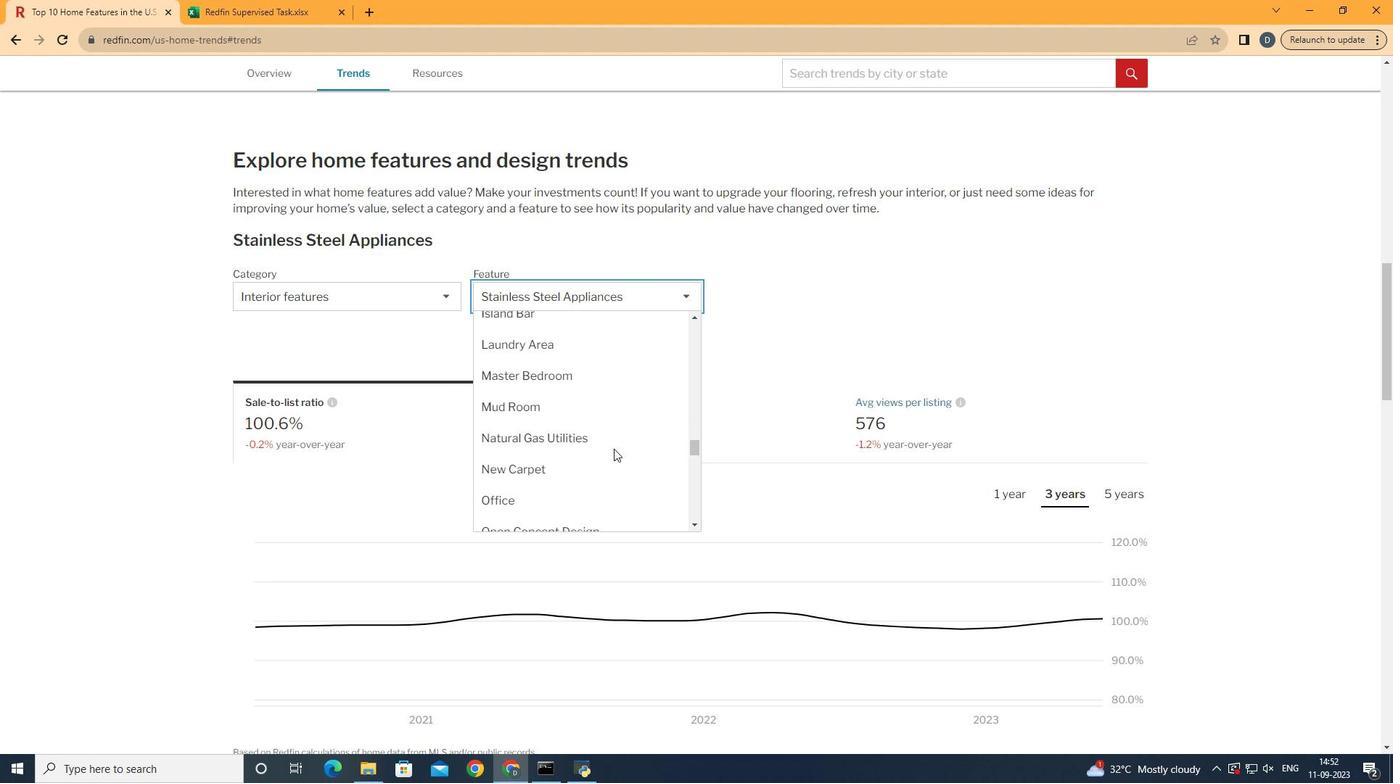 
Action: Mouse scrolled (613, 449) with delta (0, 0)
Screenshot: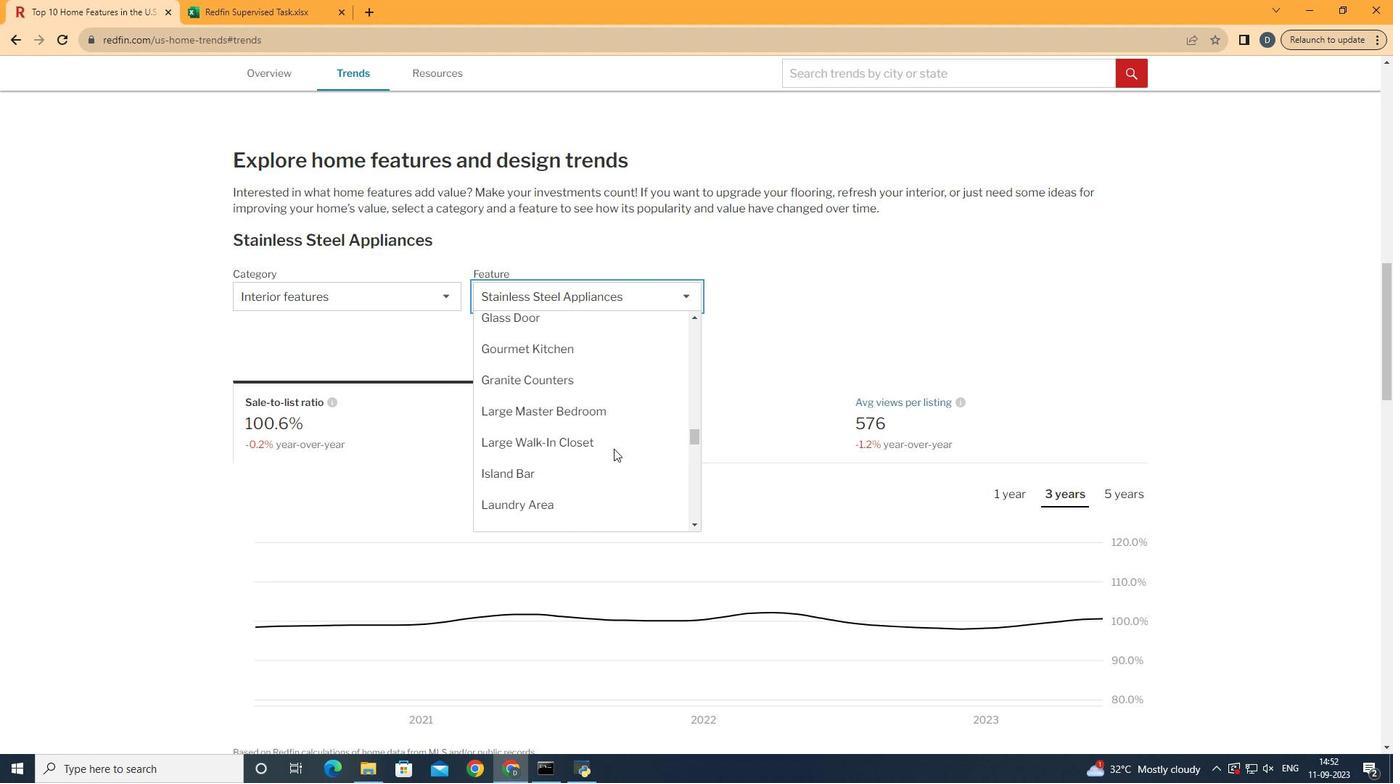 
Action: Mouse scrolled (613, 449) with delta (0, 0)
Screenshot: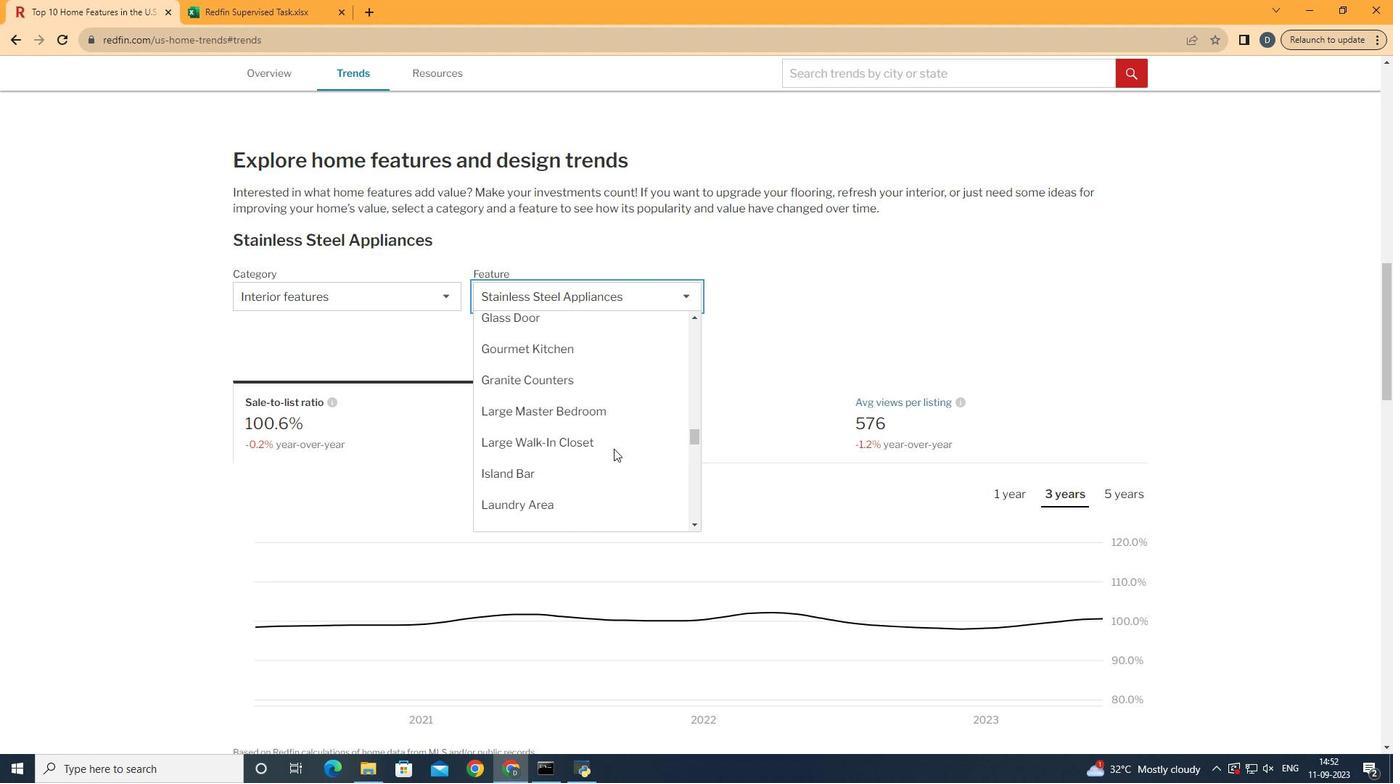 
Action: Mouse scrolled (613, 449) with delta (0, 0)
Screenshot: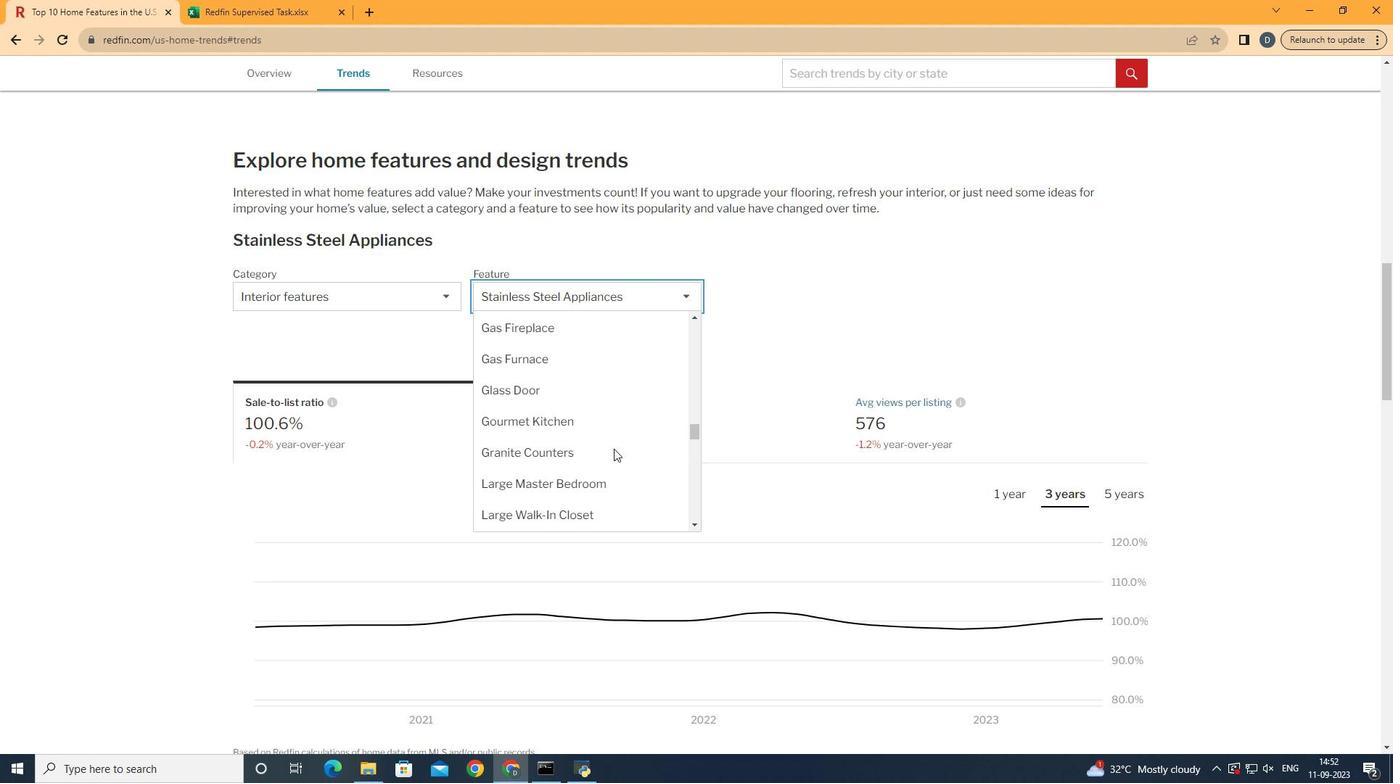 
Action: Mouse scrolled (613, 449) with delta (0, 0)
Screenshot: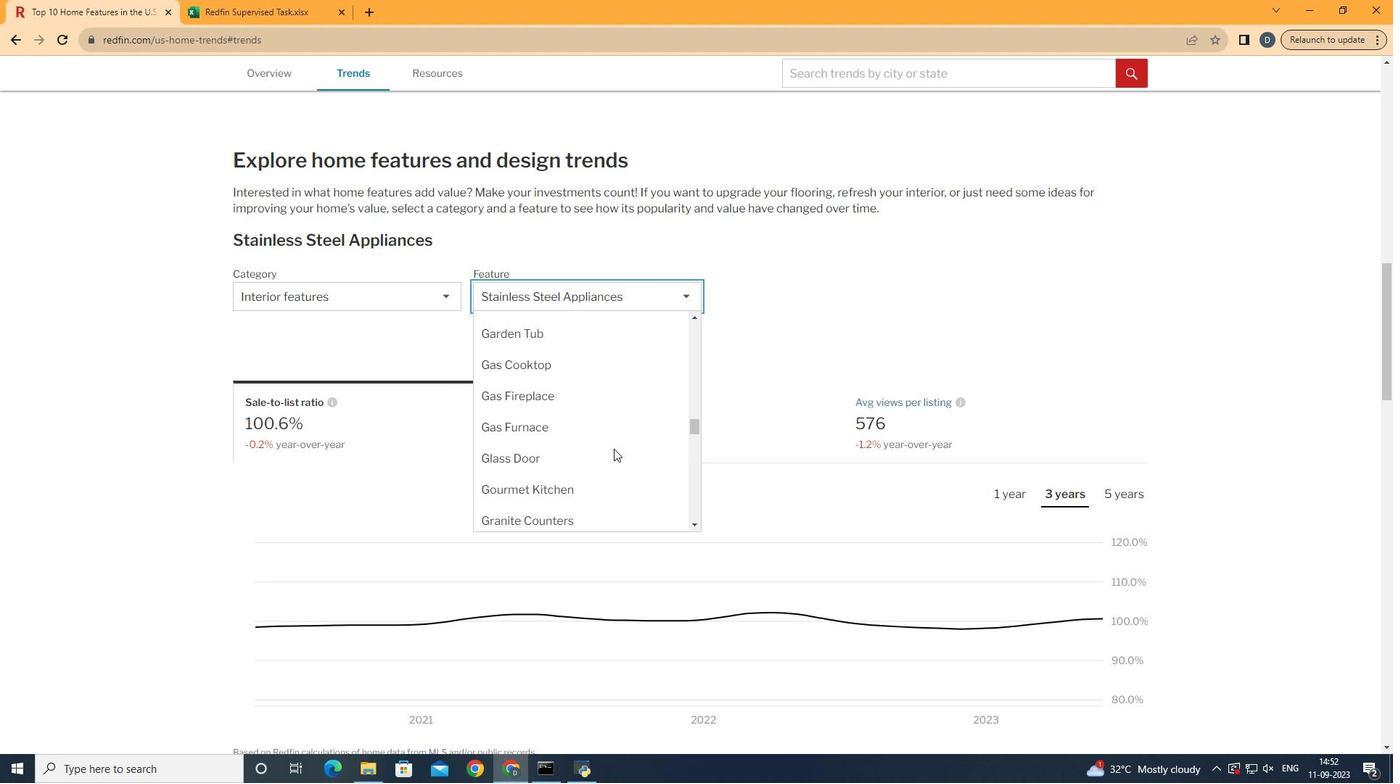 
Action: Mouse scrolled (613, 449) with delta (0, 0)
Screenshot: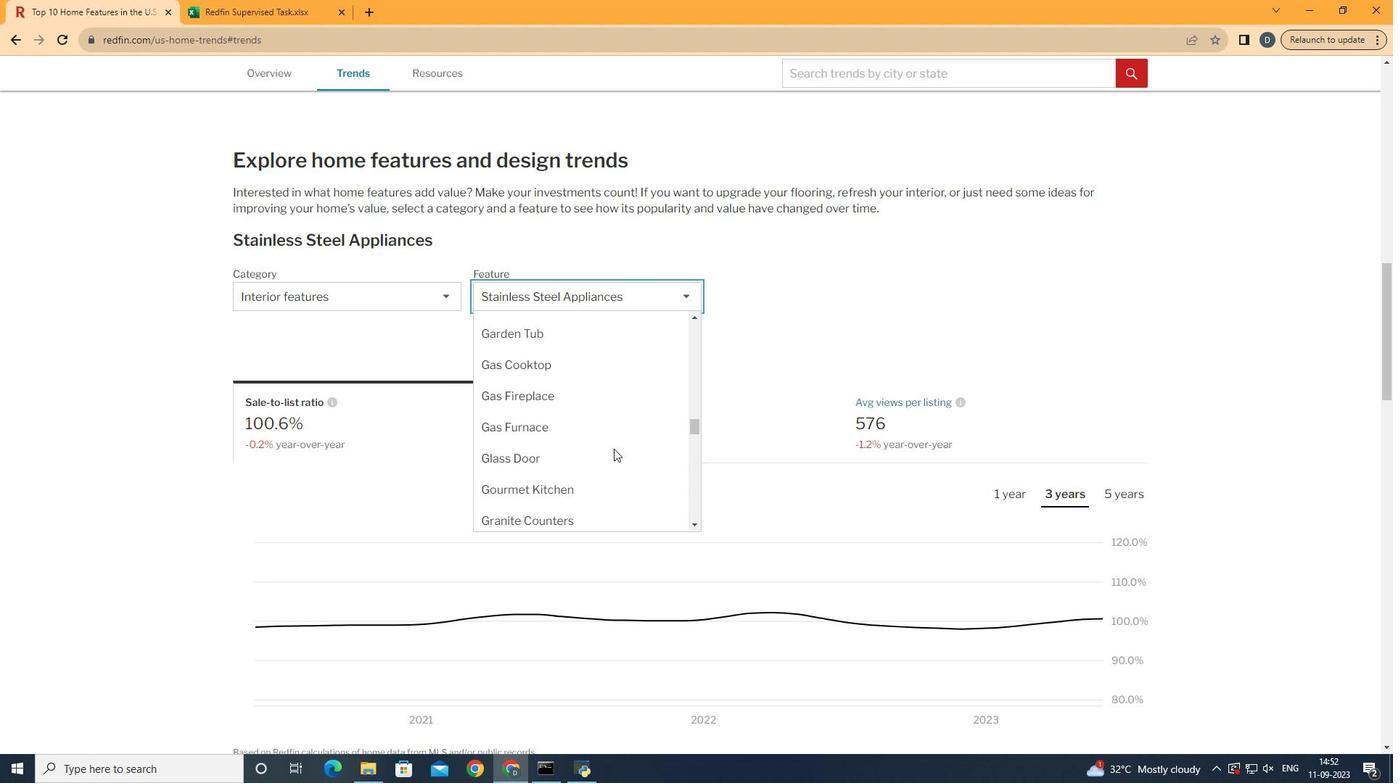 
Action: Mouse scrolled (613, 449) with delta (0, 0)
Screenshot: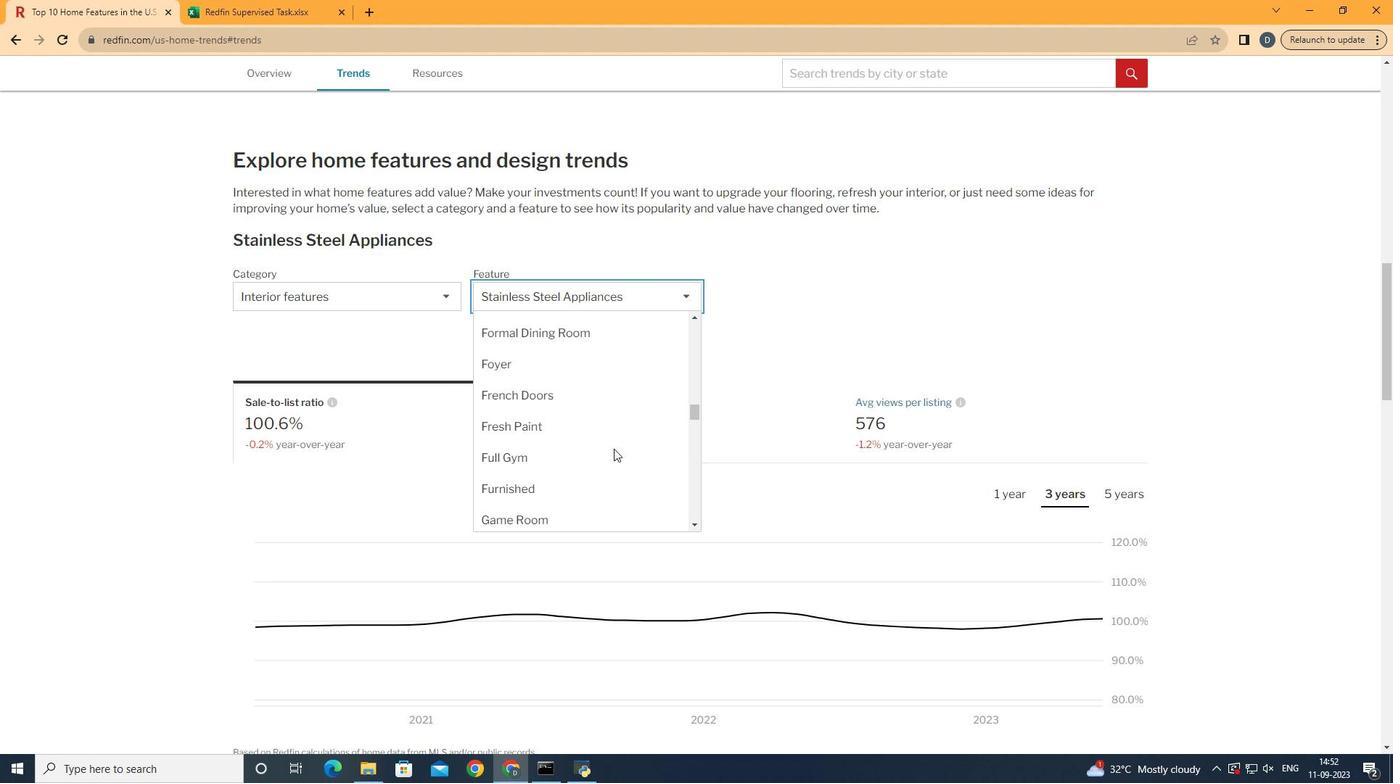 
Action: Mouse scrolled (613, 449) with delta (0, 0)
Screenshot: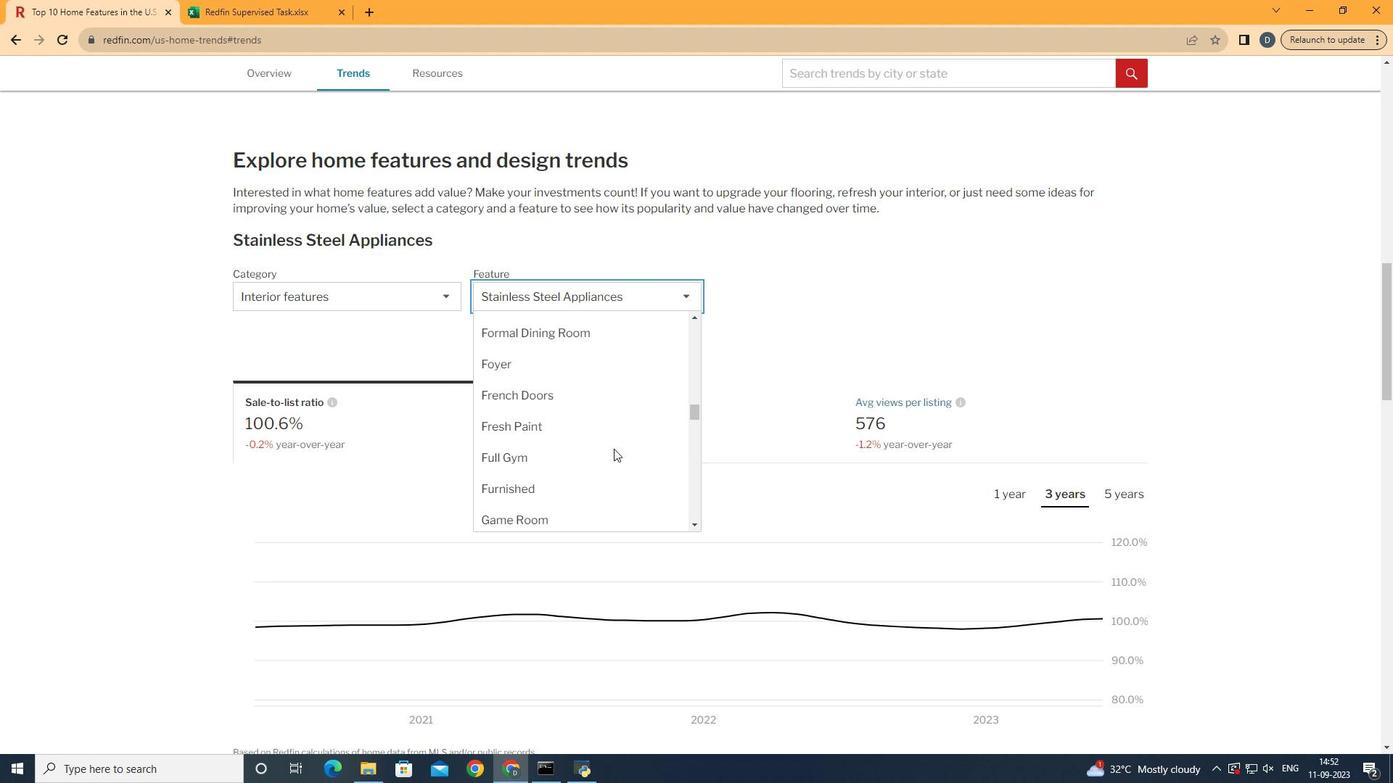 
Action: Mouse scrolled (613, 449) with delta (0, 0)
Screenshot: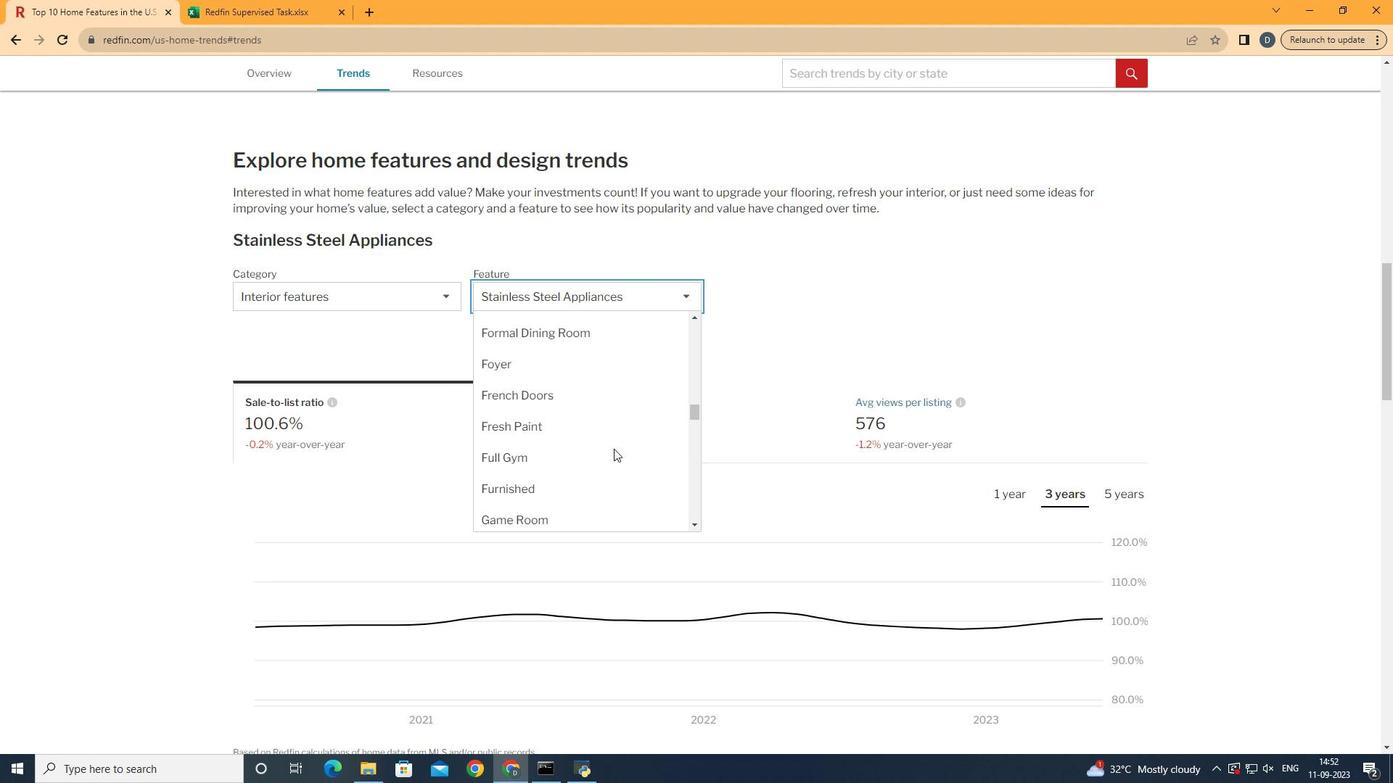 
Action: Mouse scrolled (613, 449) with delta (0, 0)
Screenshot: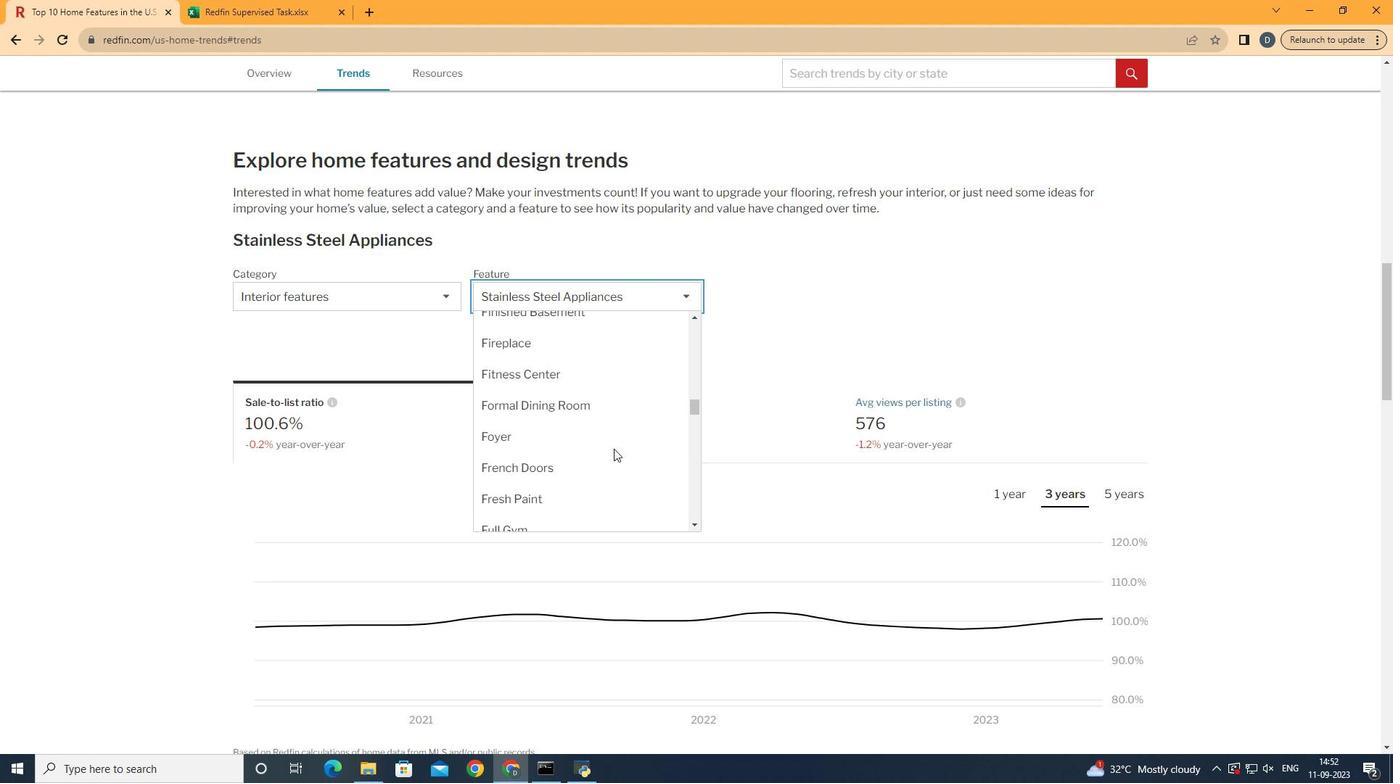 
Action: Mouse scrolled (613, 449) with delta (0, 0)
Screenshot: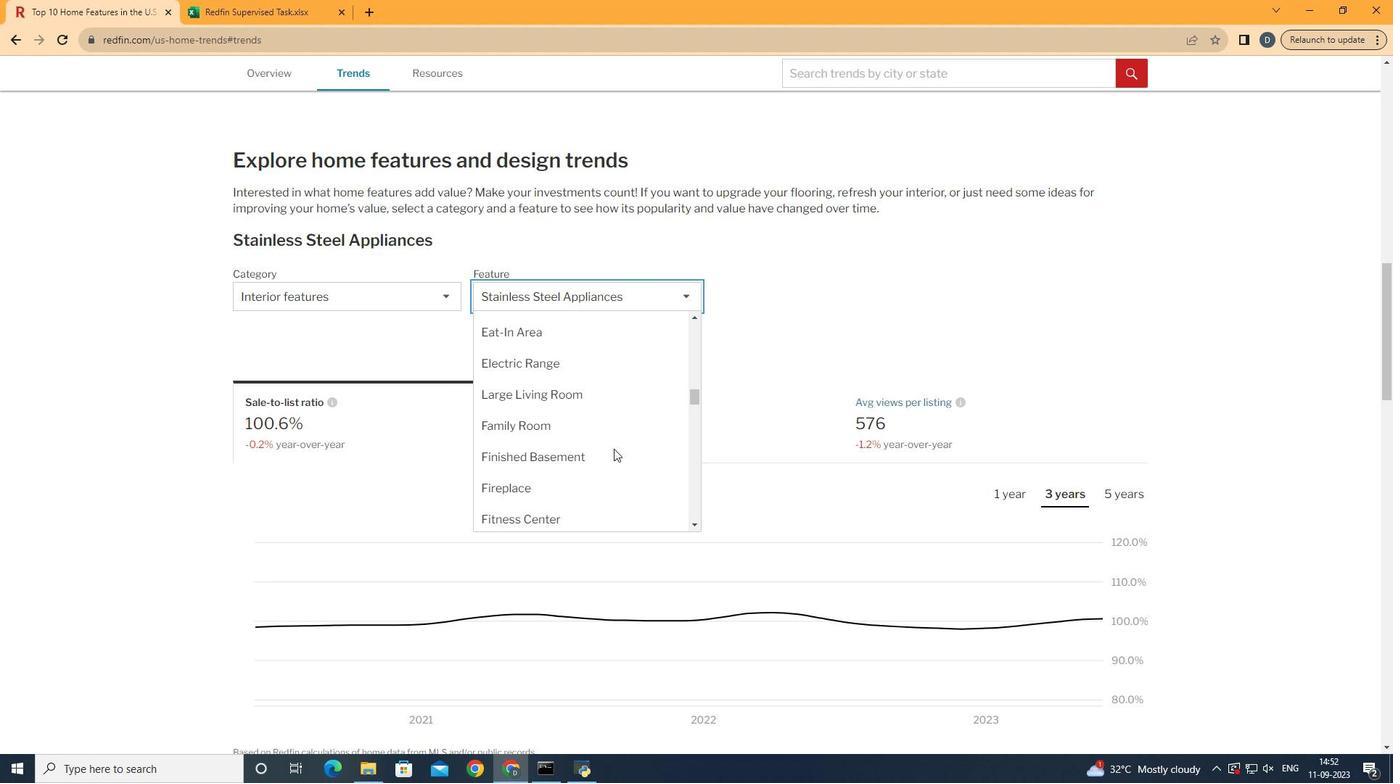
Action: Mouse scrolled (613, 449) with delta (0, 0)
Screenshot: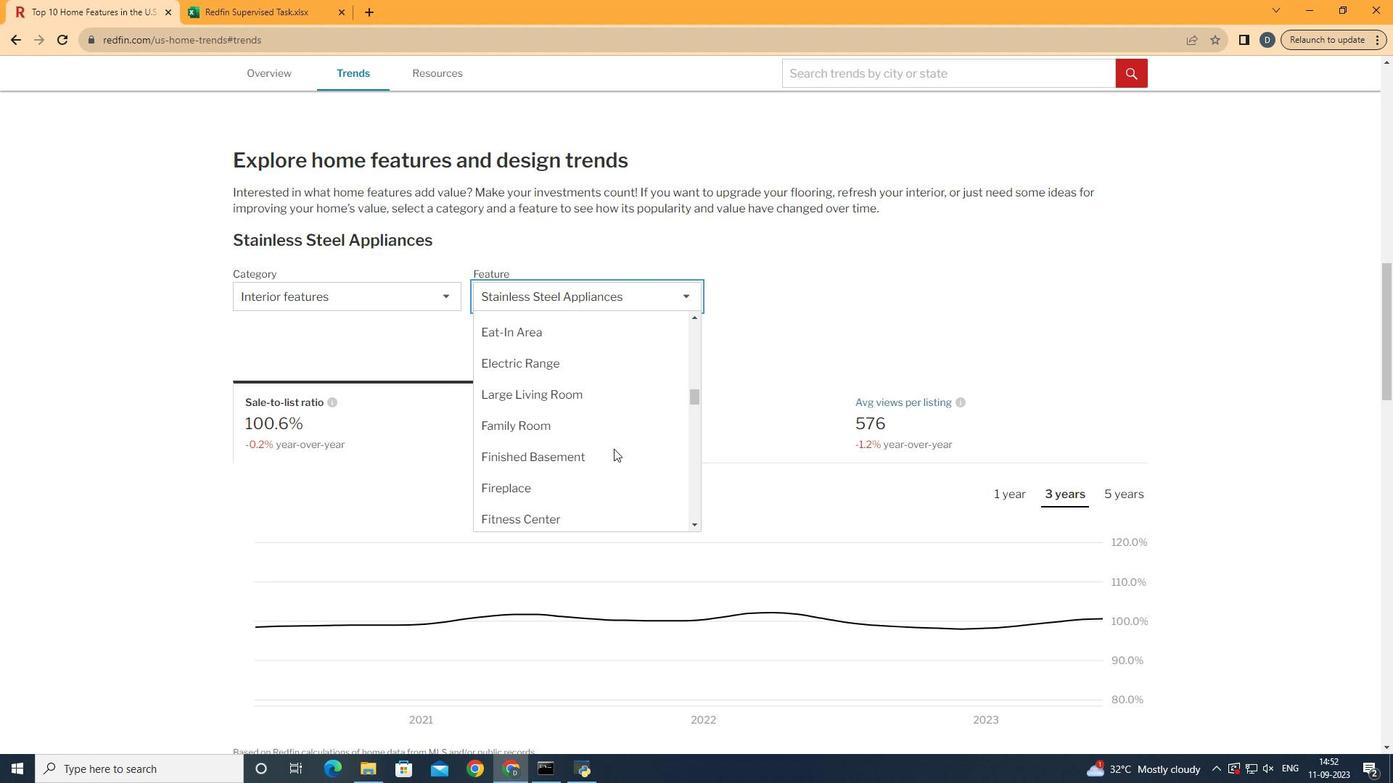
Action: Mouse moved to (626, 383)
Screenshot: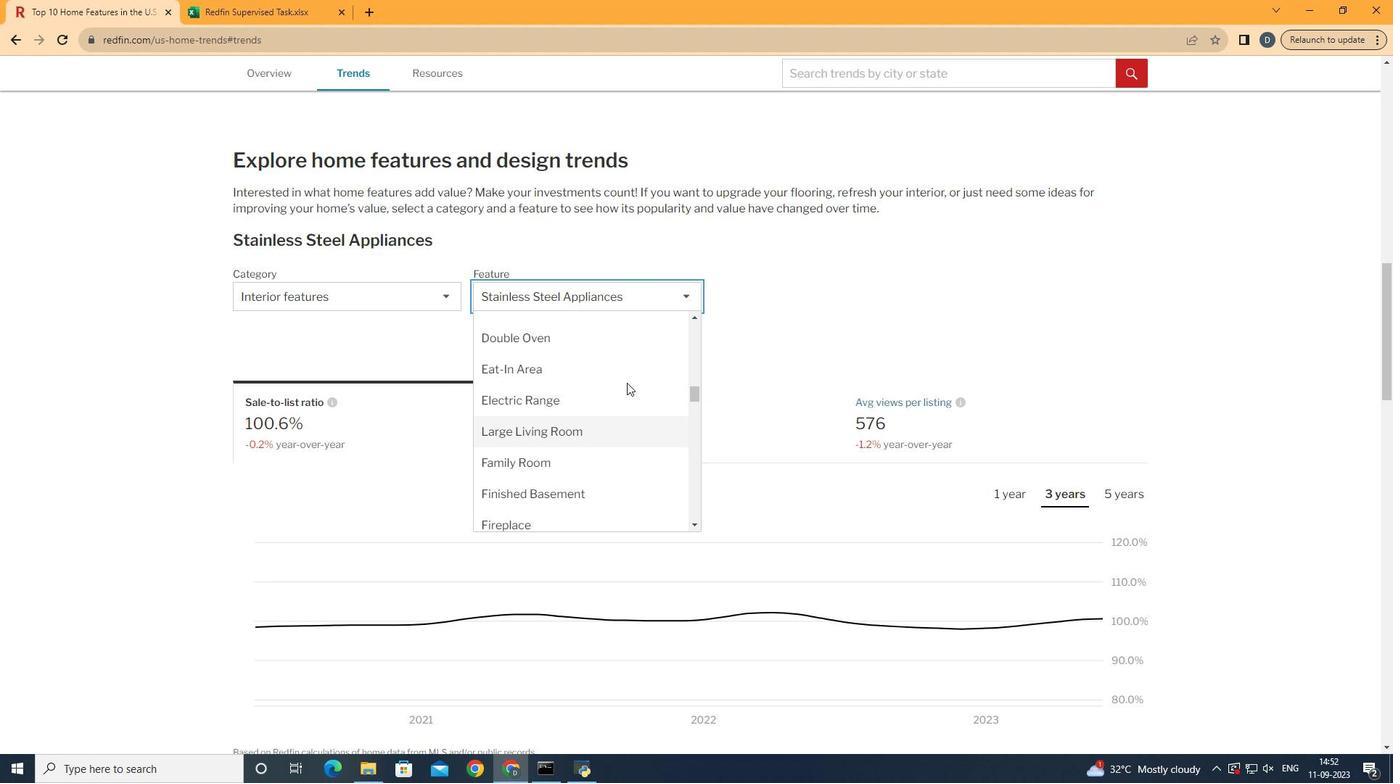 
Action: Mouse scrolled (626, 383) with delta (0, 0)
Screenshot: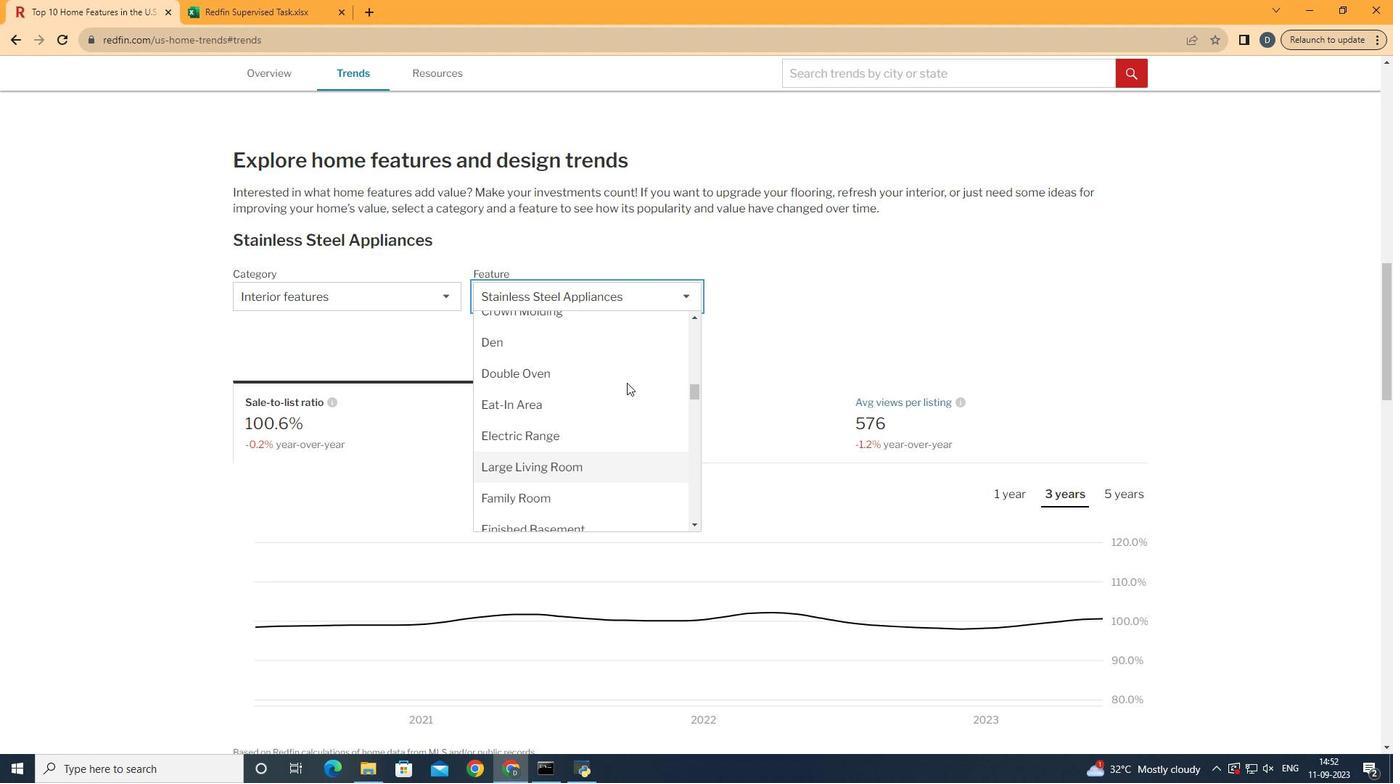
Action: Mouse moved to (631, 380)
Screenshot: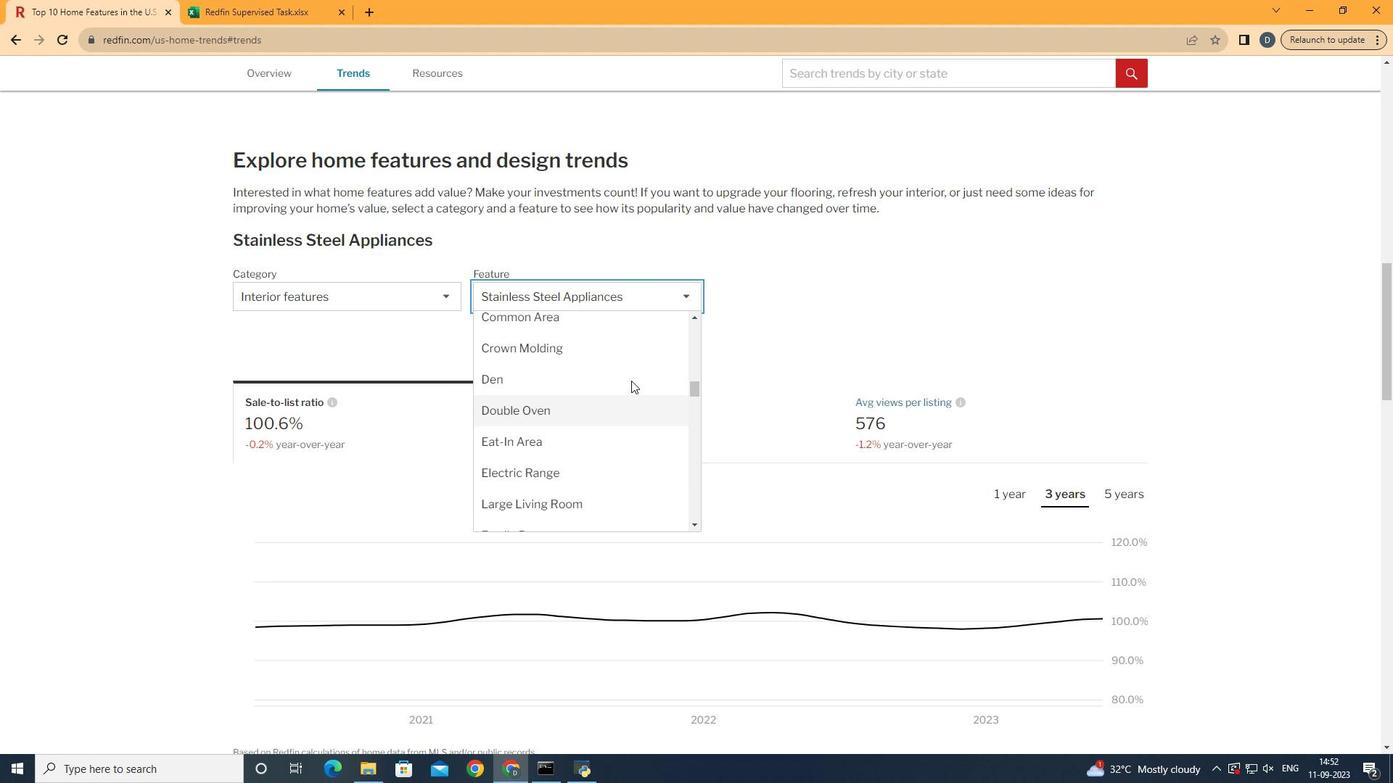 
Action: Mouse scrolled (631, 381) with delta (0, 0)
Screenshot: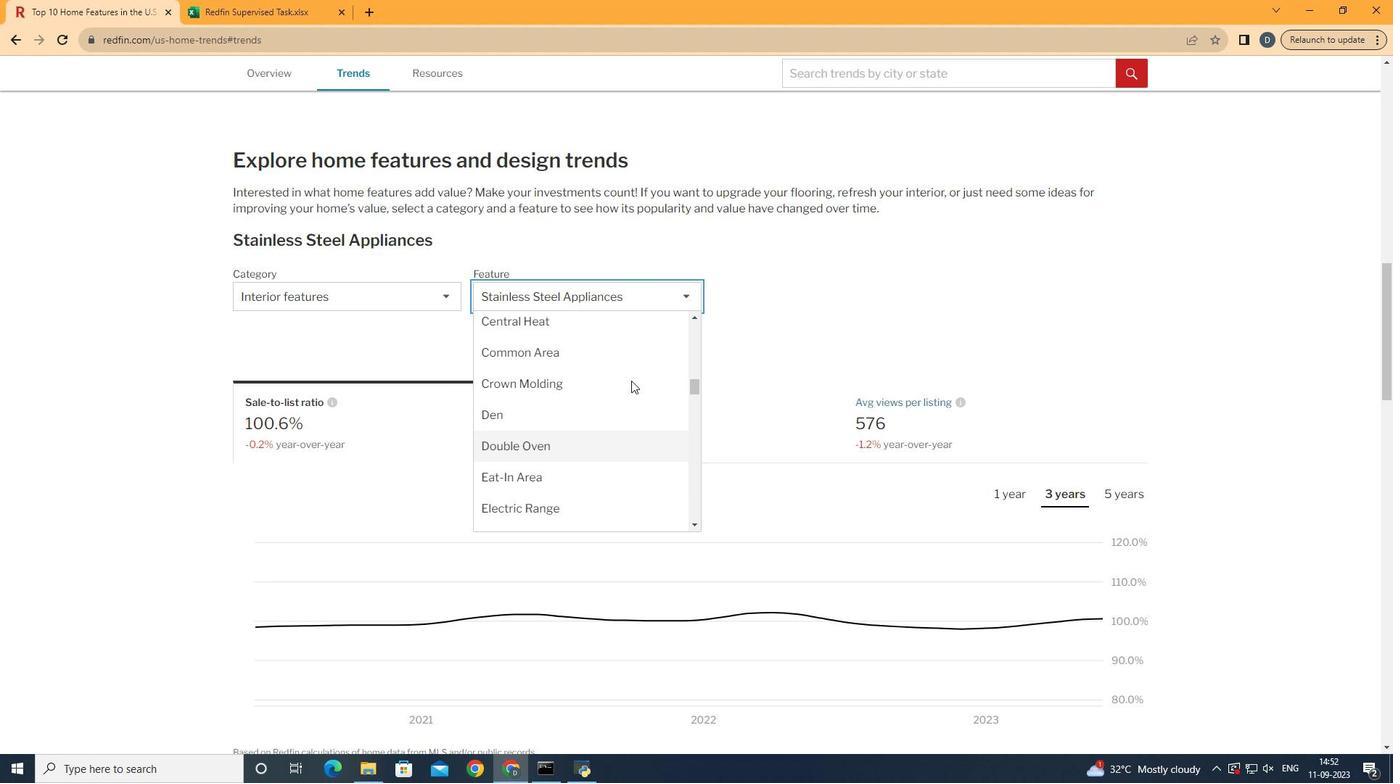 
Action: Mouse scrolled (631, 381) with delta (0, 0)
Screenshot: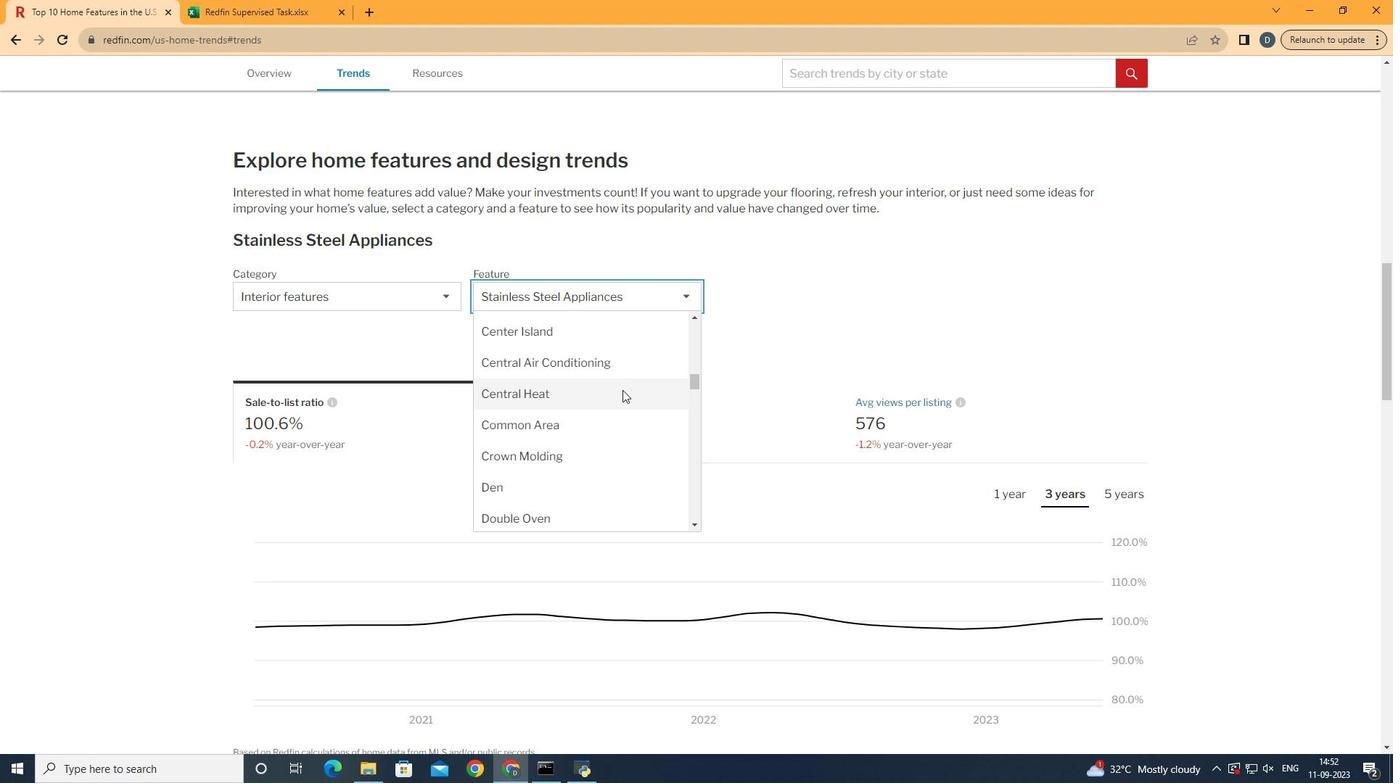 
Action: Mouse moved to (615, 420)
Screenshot: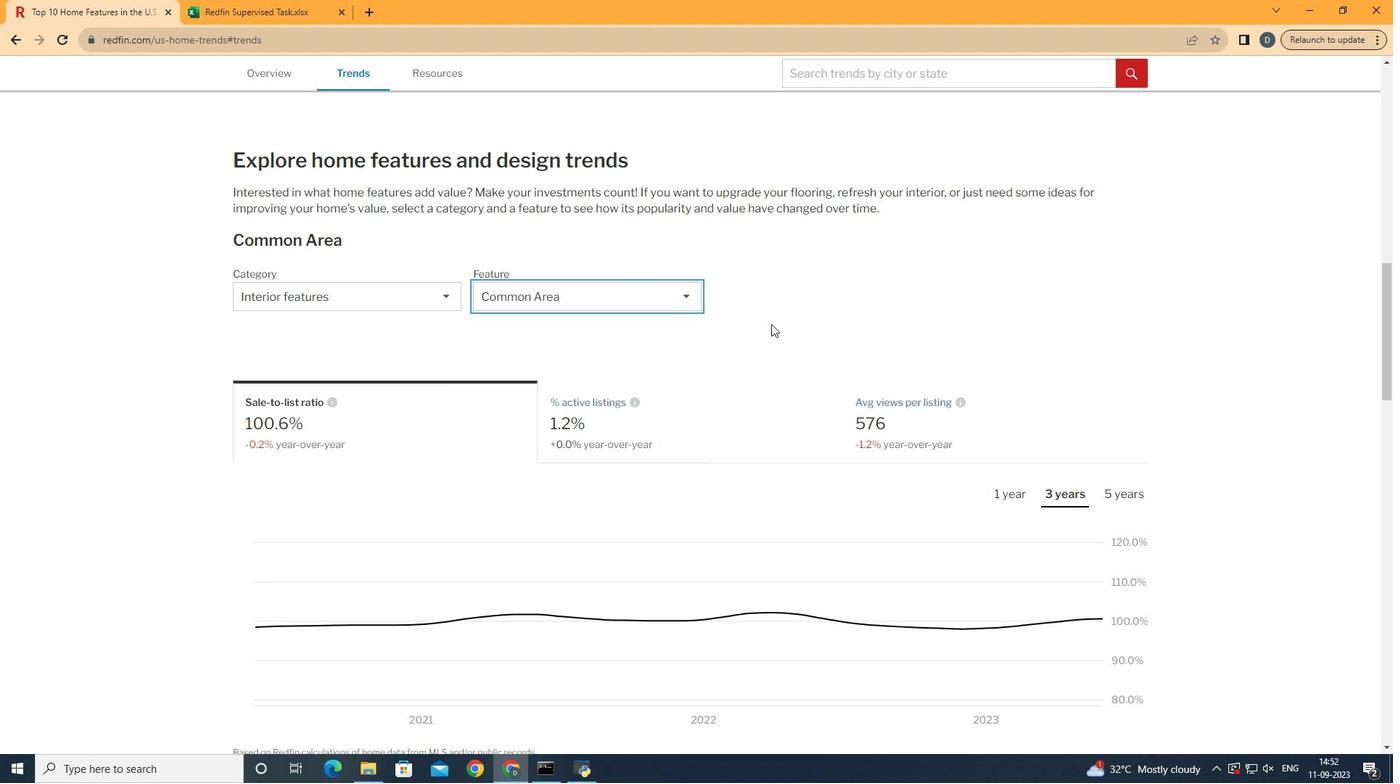 
Action: Mouse pressed left at (615, 420)
Screenshot: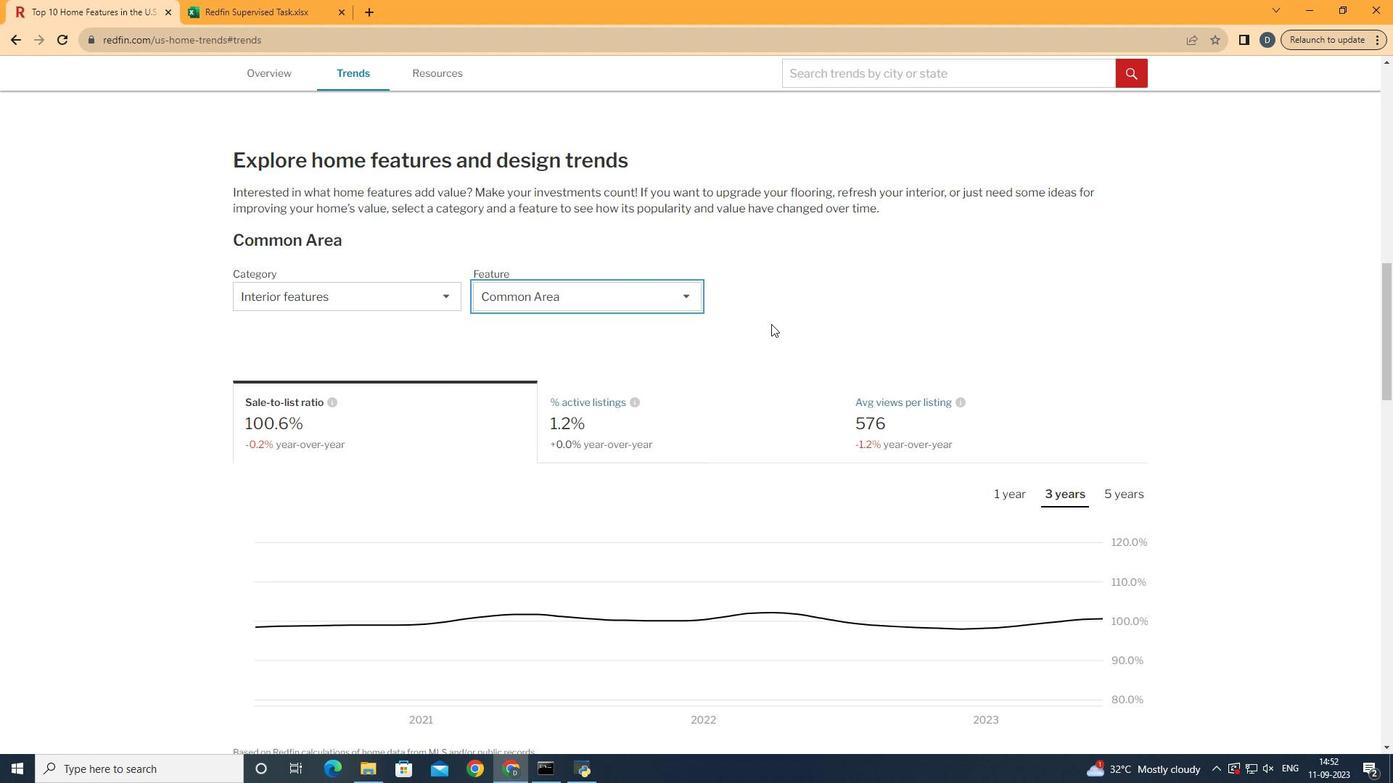 
Action: Mouse moved to (772, 323)
Screenshot: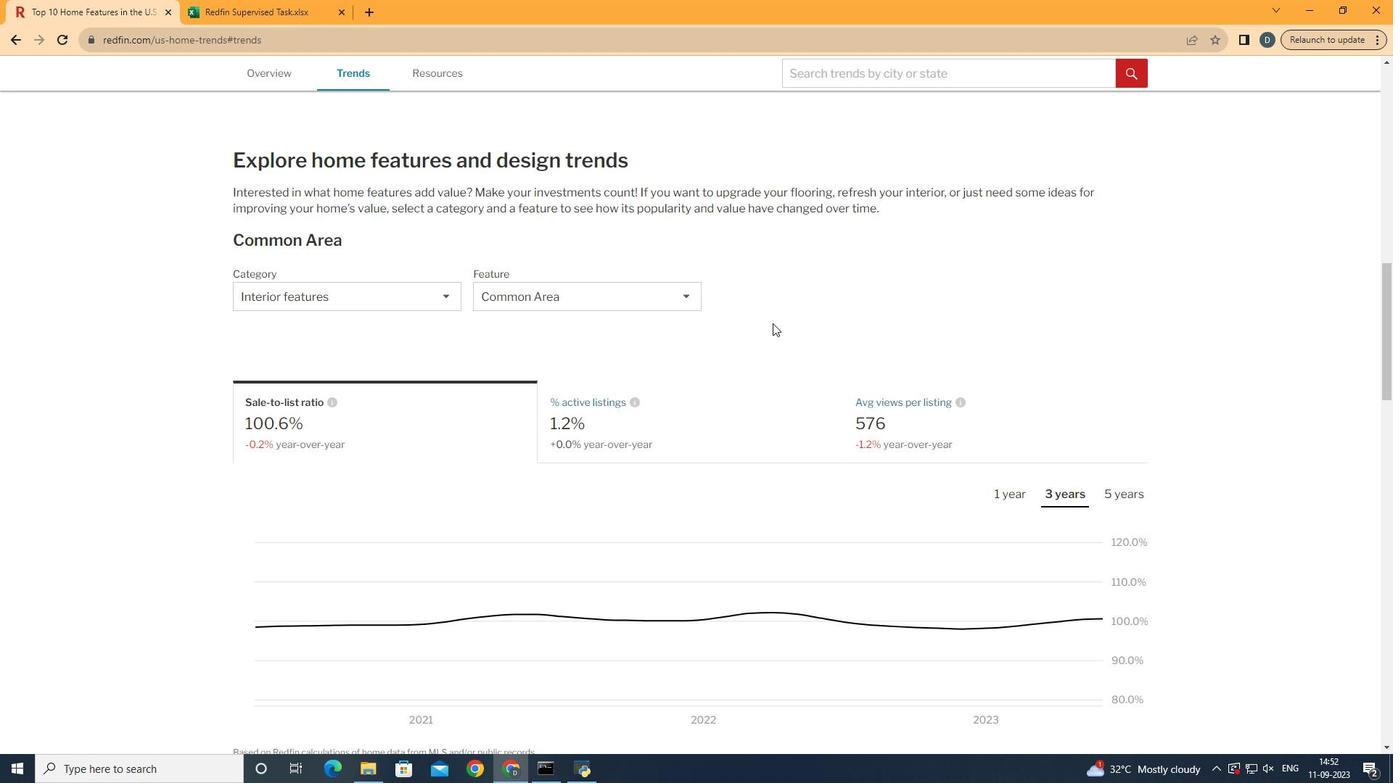 
Action: Mouse pressed left at (772, 323)
Screenshot: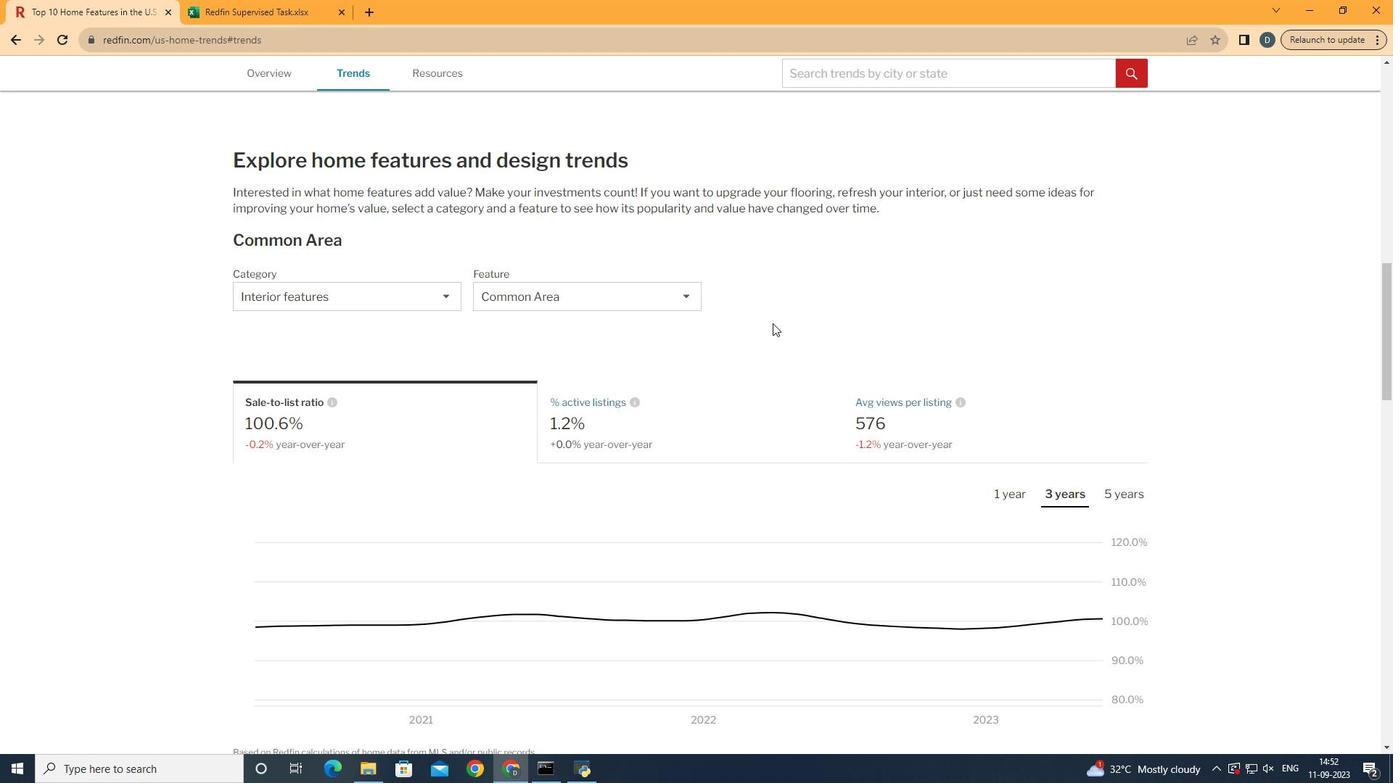 
Action: Mouse scrolled (772, 322) with delta (0, 0)
Screenshot: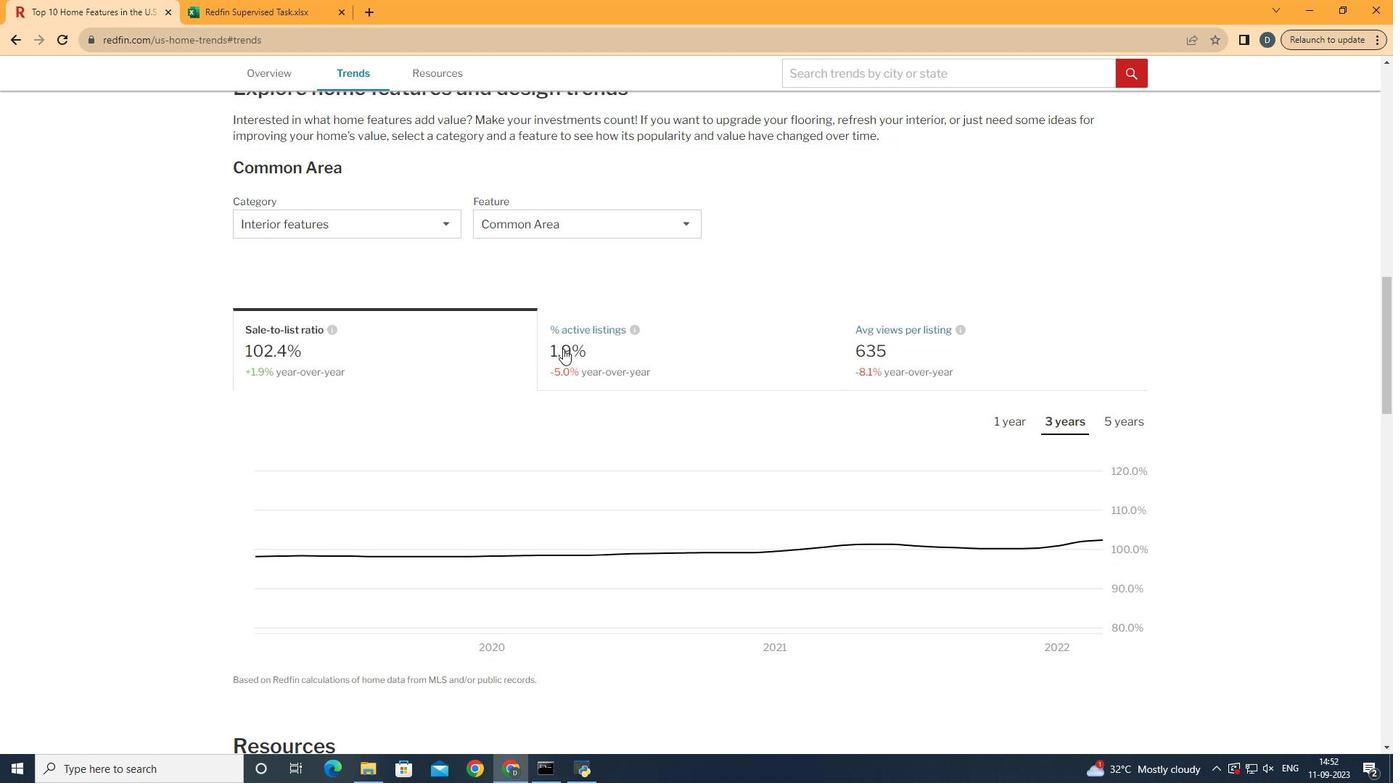 
Action: Mouse moved to (461, 370)
Screenshot: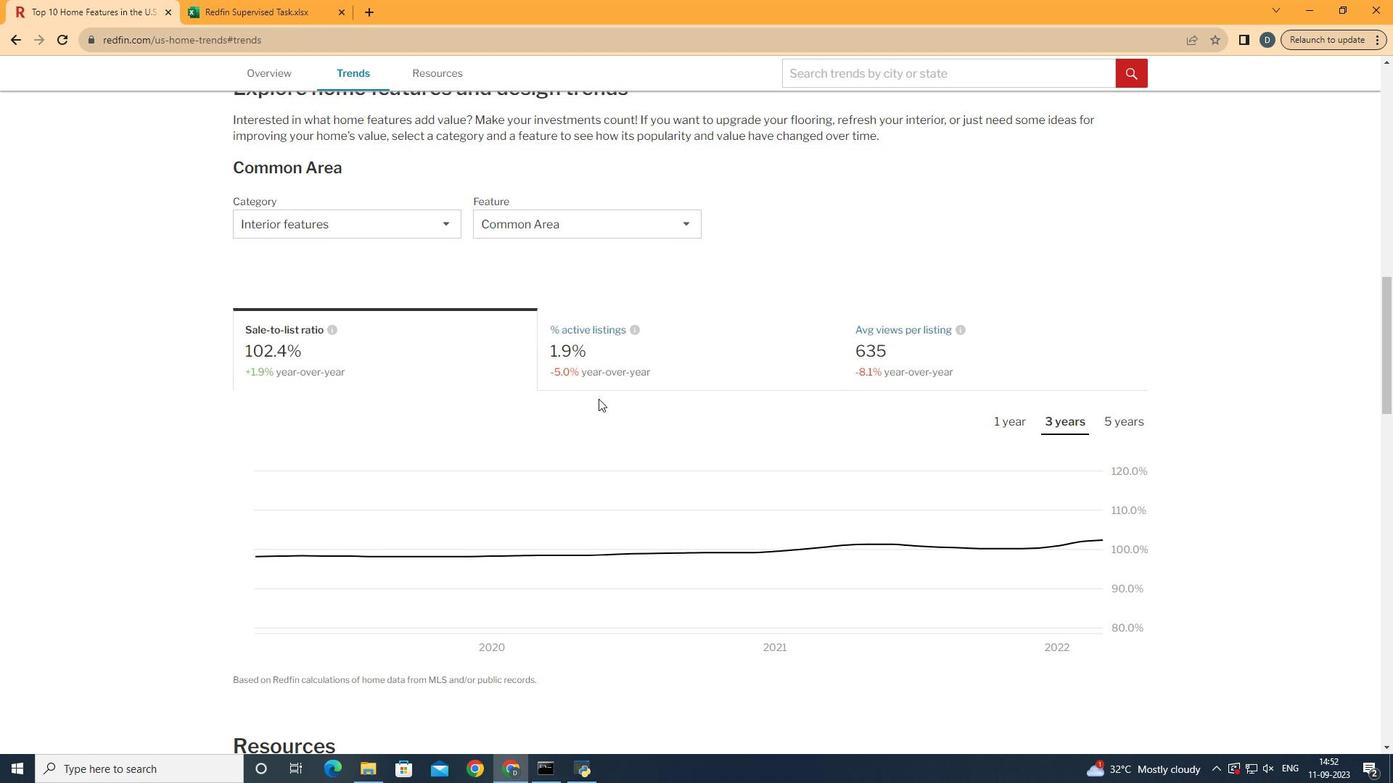 
Action: Mouse pressed left at (461, 370)
Screenshot: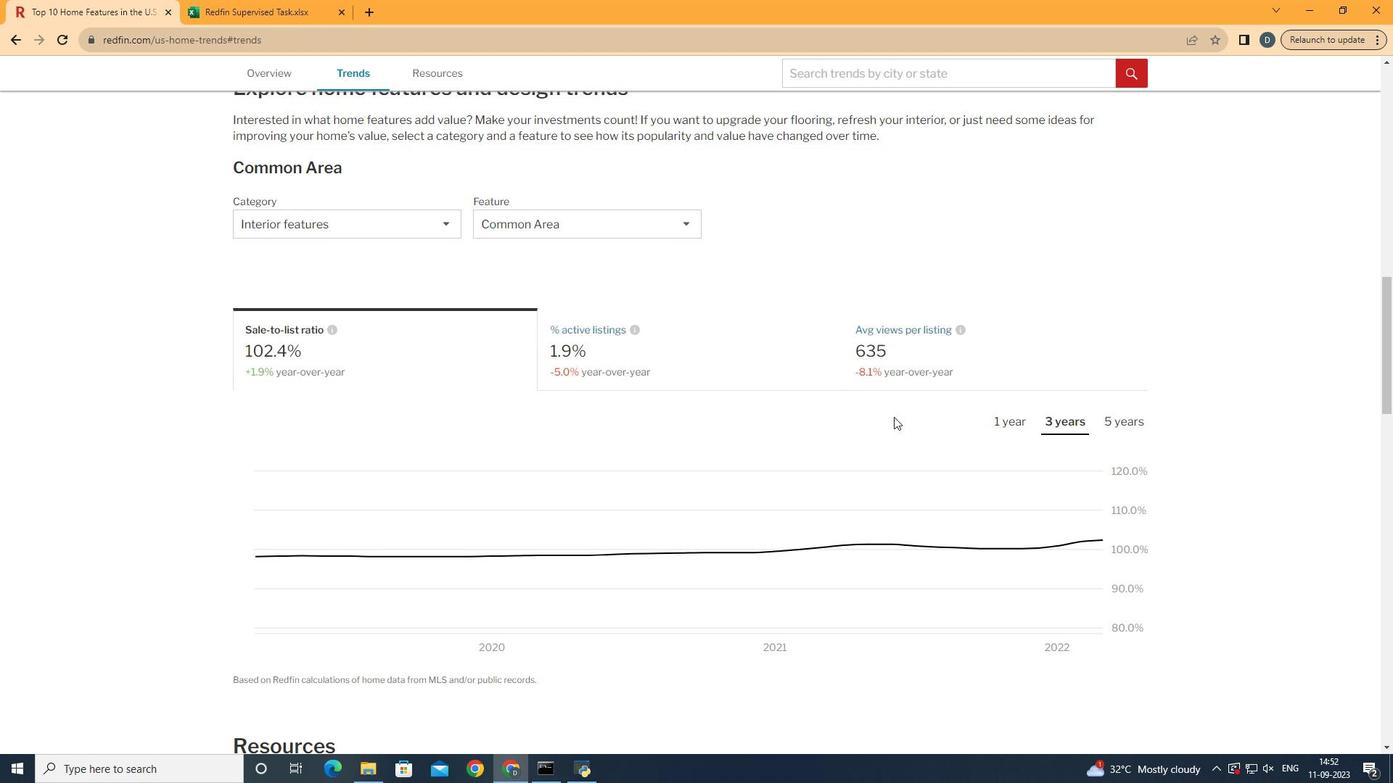 
Action: Mouse moved to (1137, 404)
Screenshot: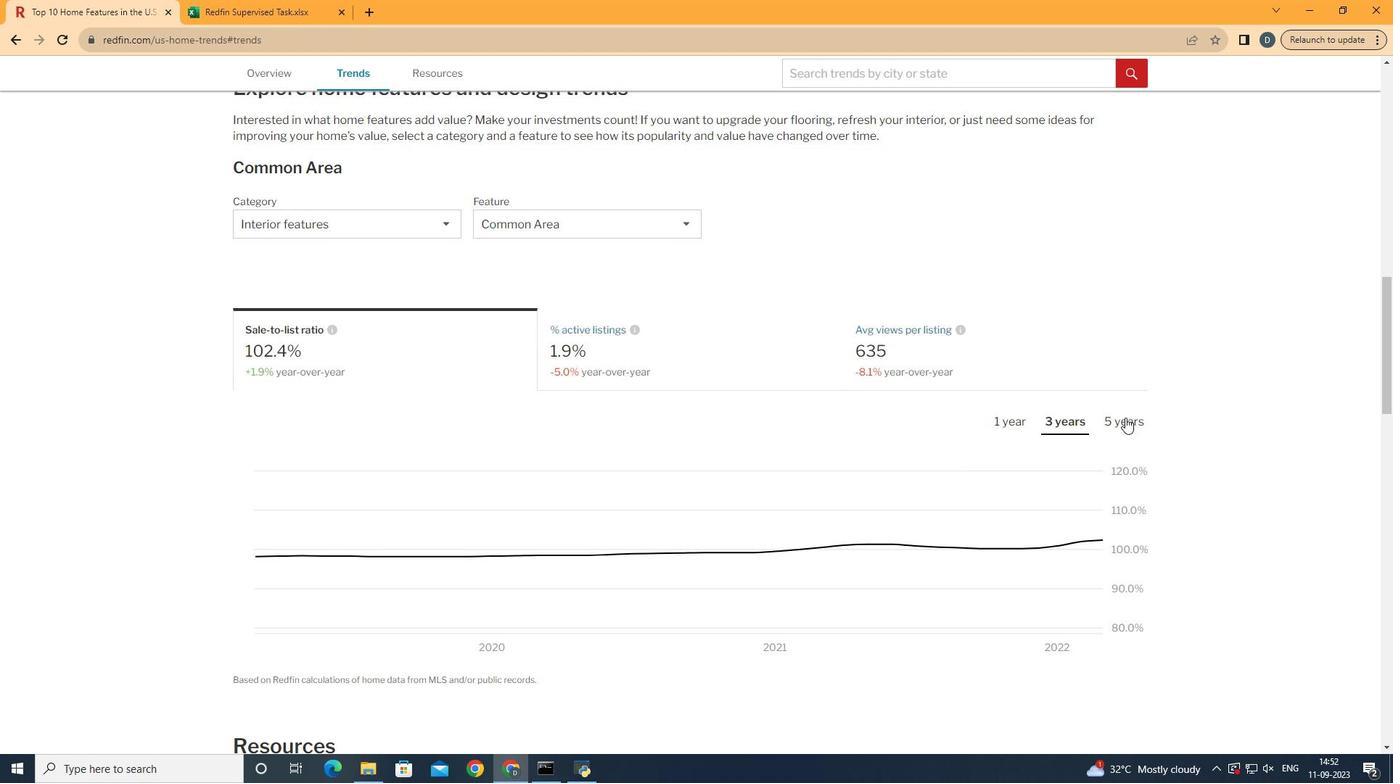 
Action: Mouse pressed left at (1137, 404)
Screenshot: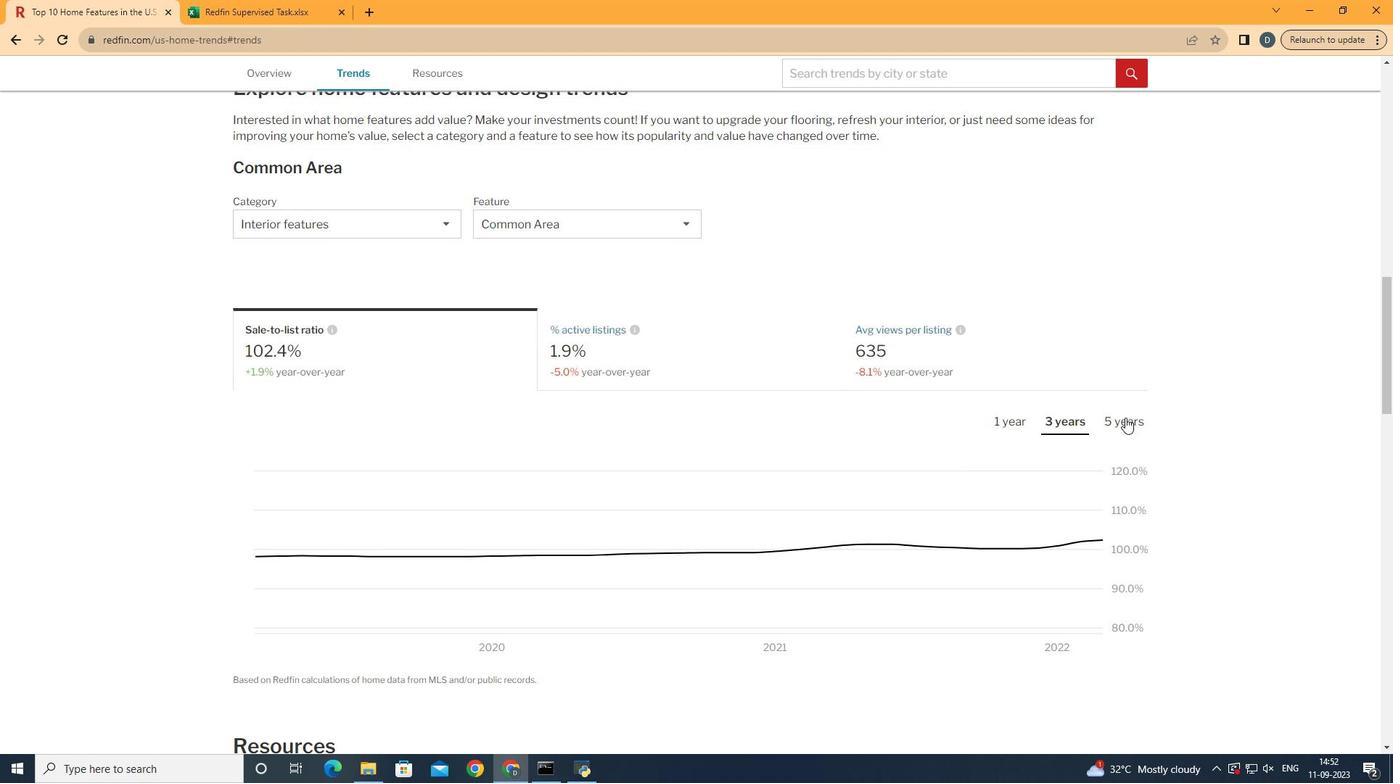 
Action: Mouse moved to (1125, 417)
Screenshot: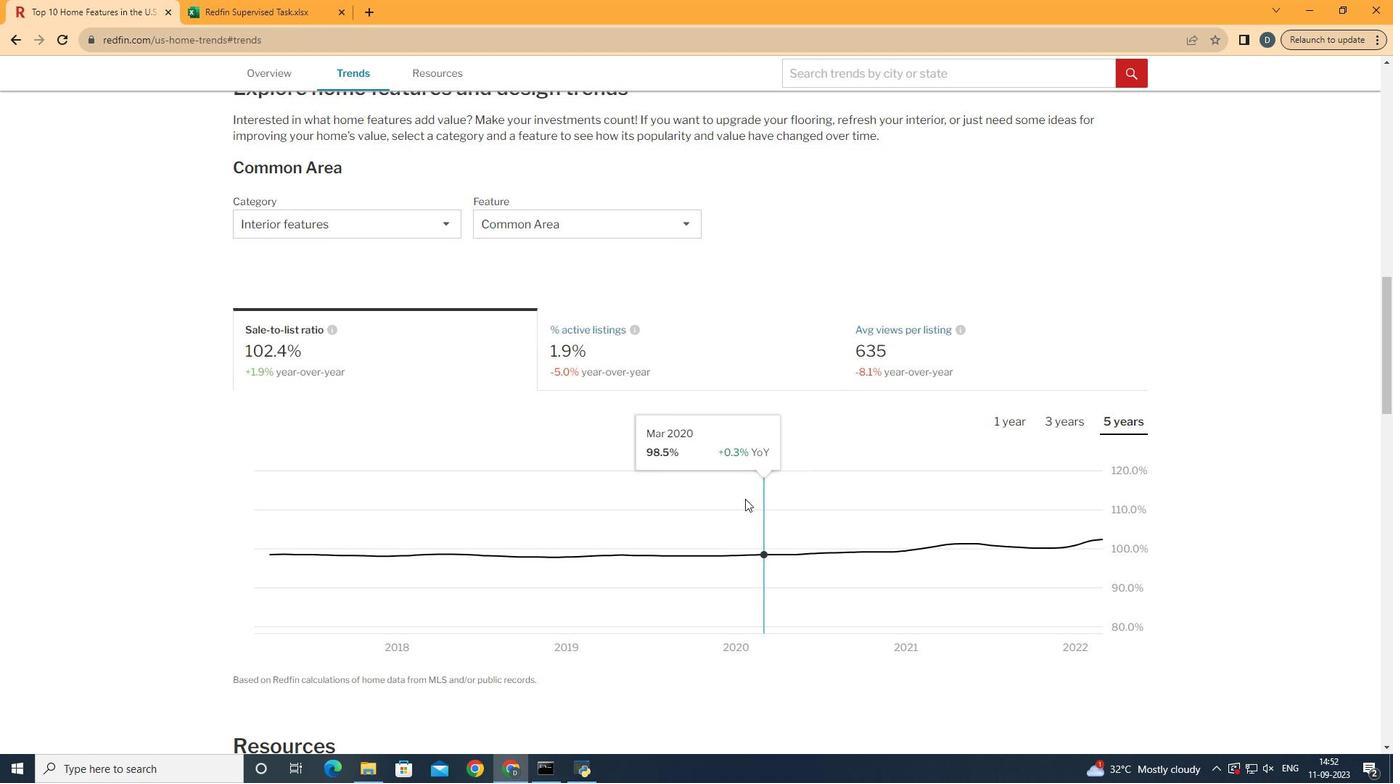 
Action: Mouse pressed left at (1125, 417)
Screenshot: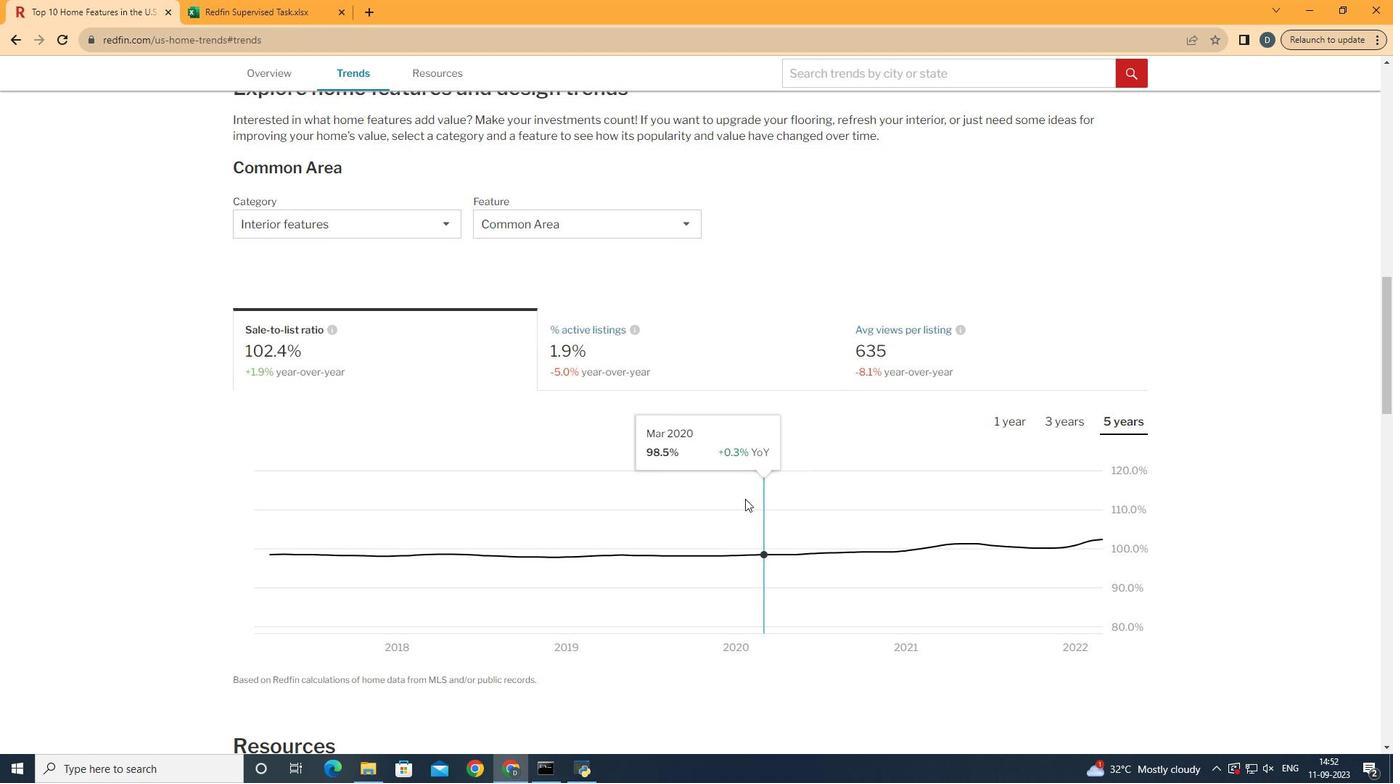 
Action: Mouse moved to (1132, 542)
Screenshot: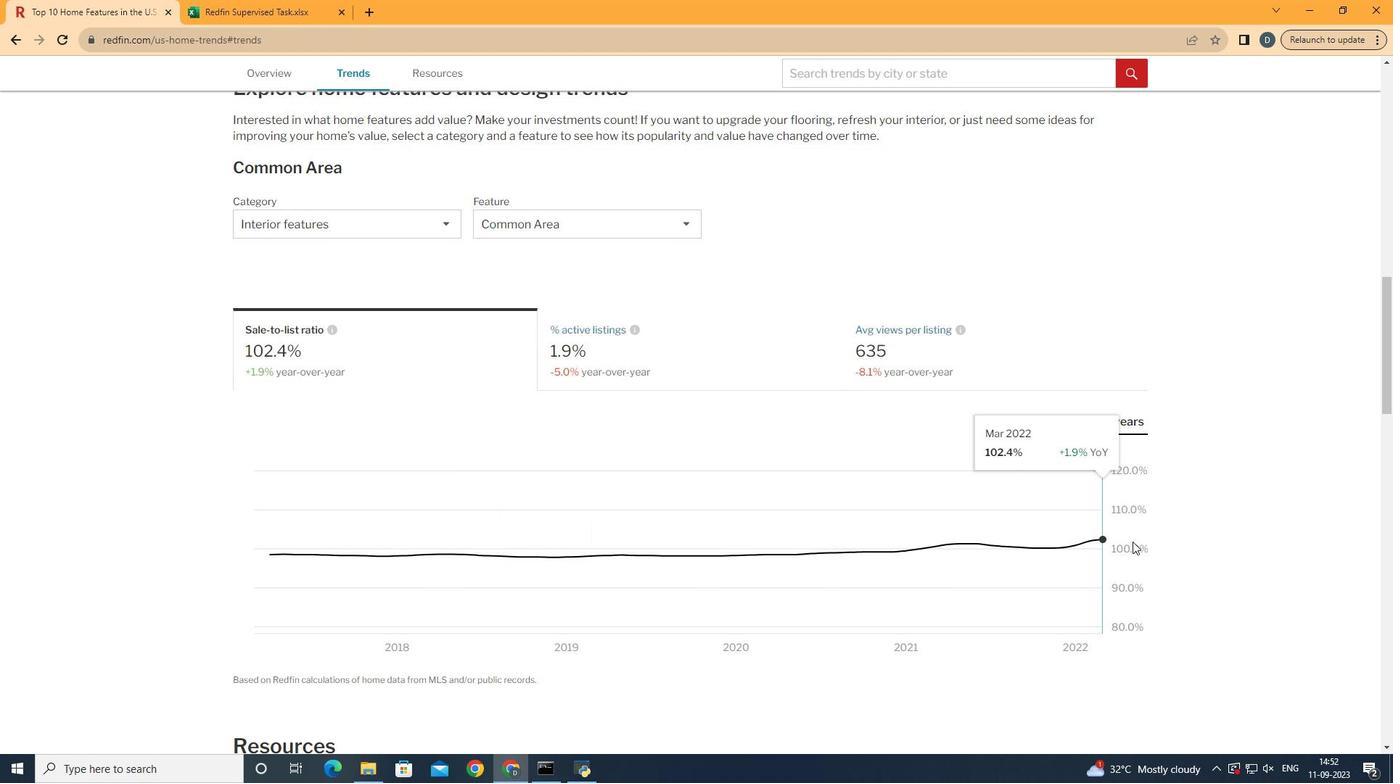 
